 Task: open a new blank ppt, save the file as Animals.pptxAdd the title 'Animals:', Add the following points with circle bullets with the sub title '1.	Lion_x000D_
2.	Dolphin_x000D_
3.	Eagle_x000D_
' Highlight sub title with color  Bright Green ,change the font size of sub title 18. And change the text to underline
Action: Mouse moved to (11, 79)
Screenshot: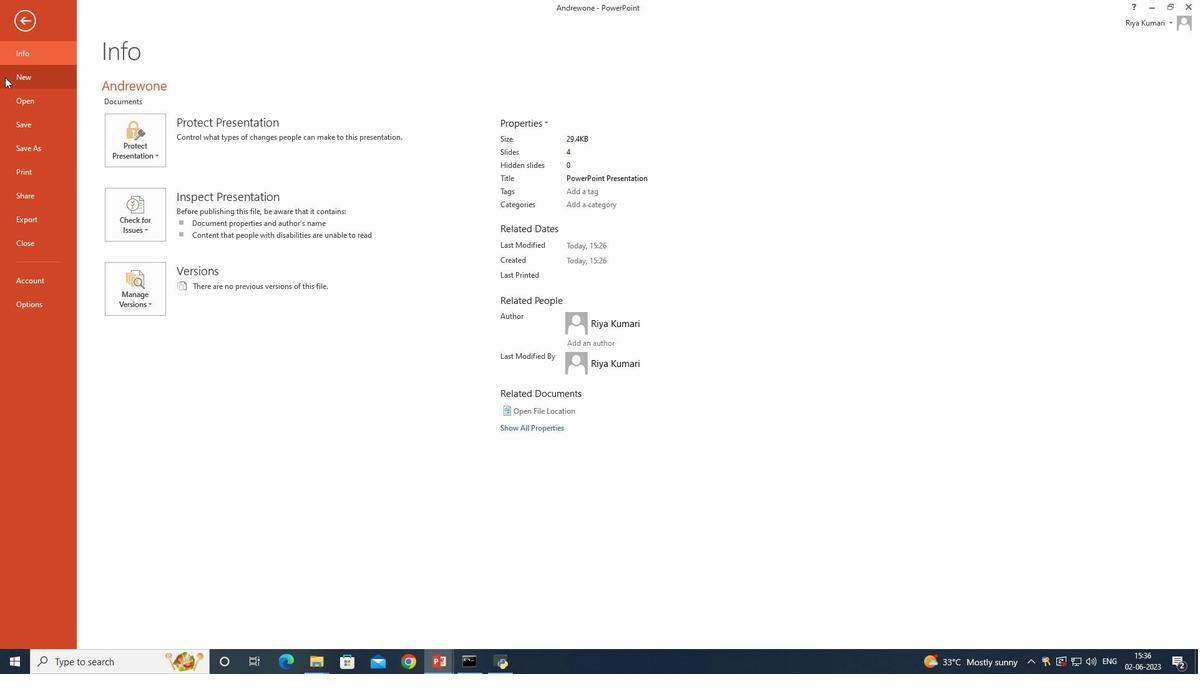 
Action: Mouse pressed left at (11, 79)
Screenshot: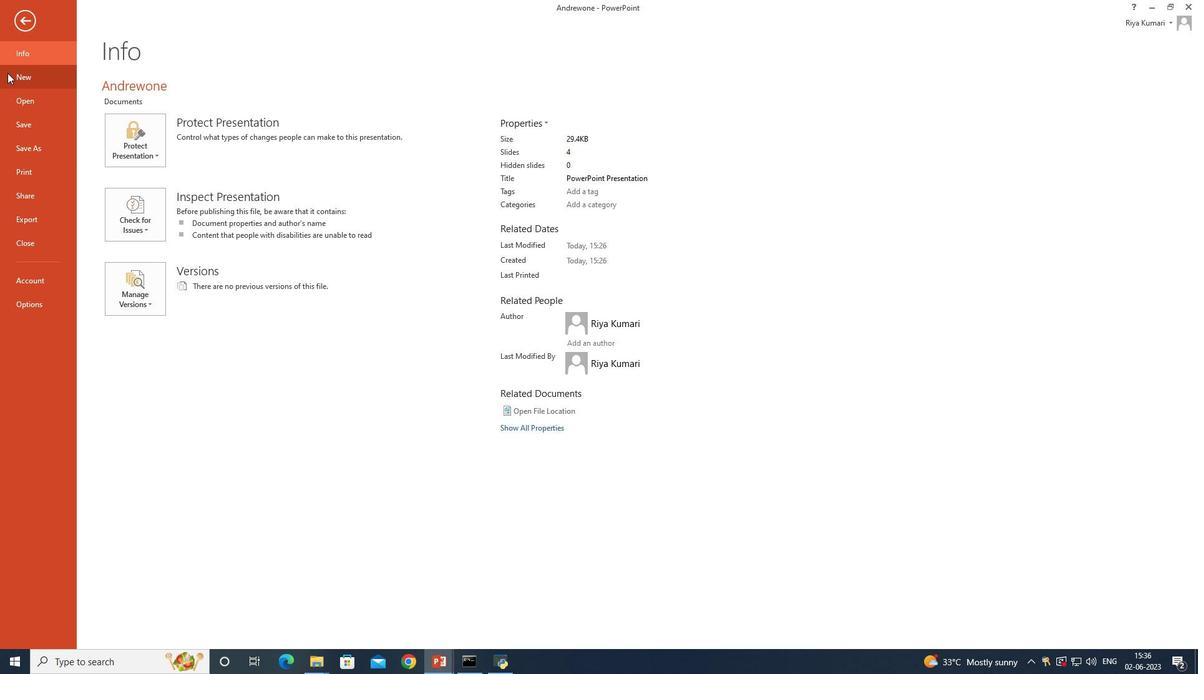 
Action: Mouse moved to (170, 172)
Screenshot: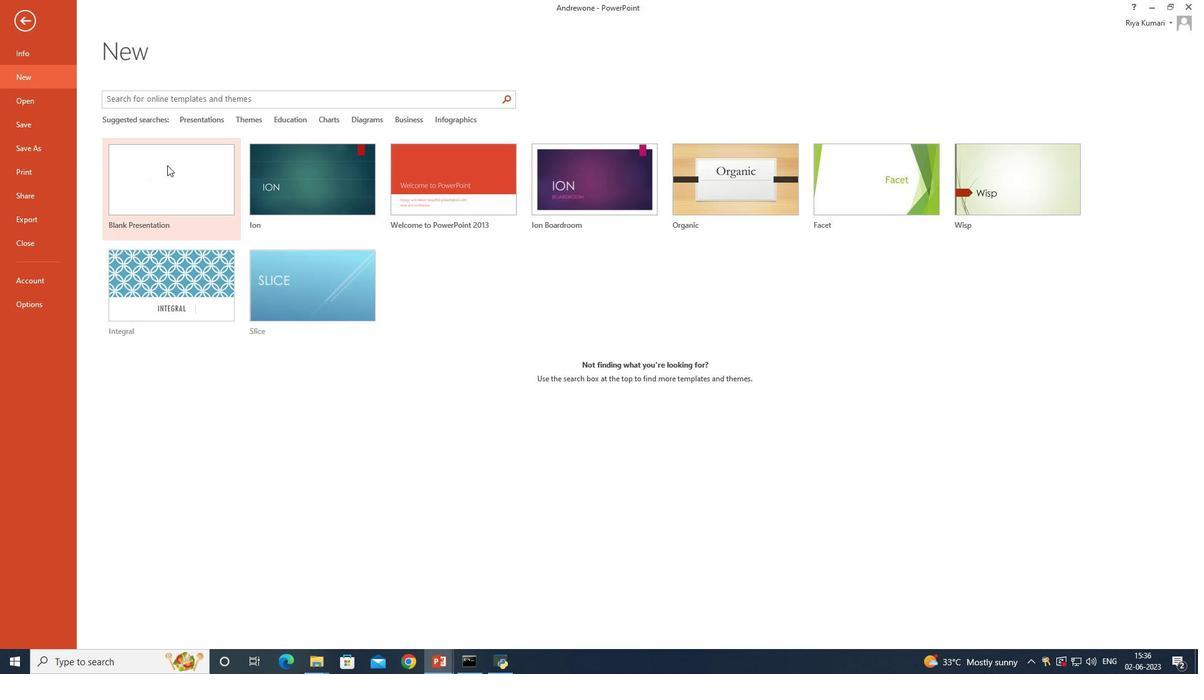 
Action: Mouse pressed left at (170, 172)
Screenshot: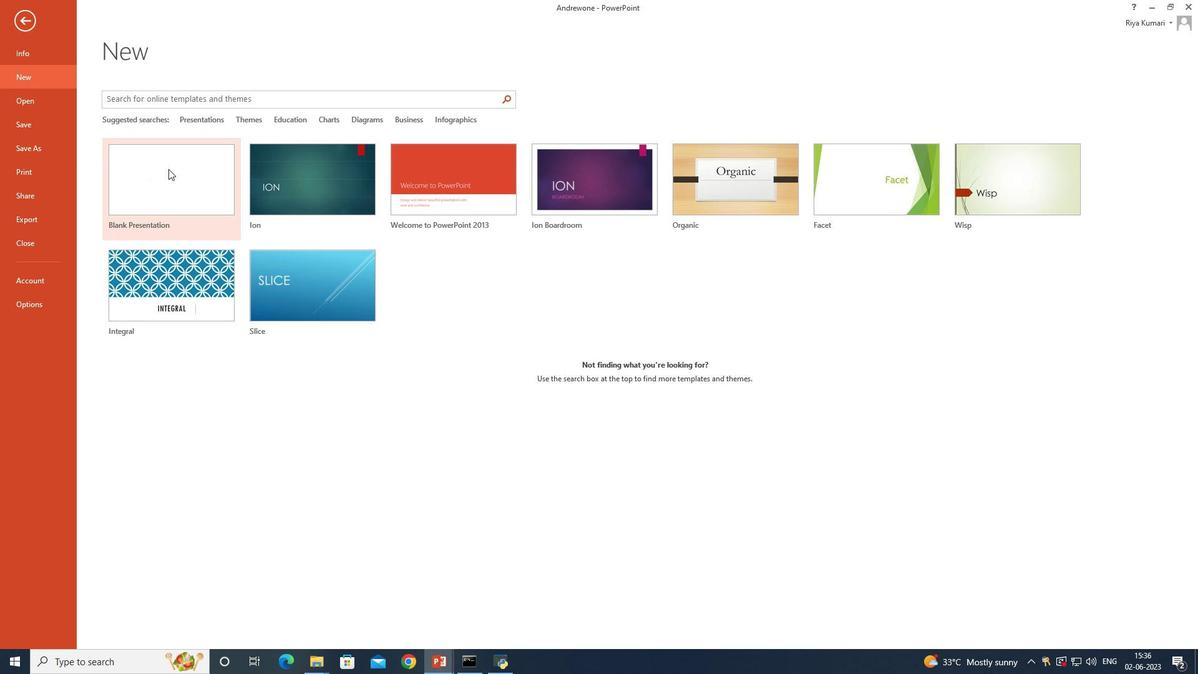 
Action: Mouse moved to (388, 319)
Screenshot: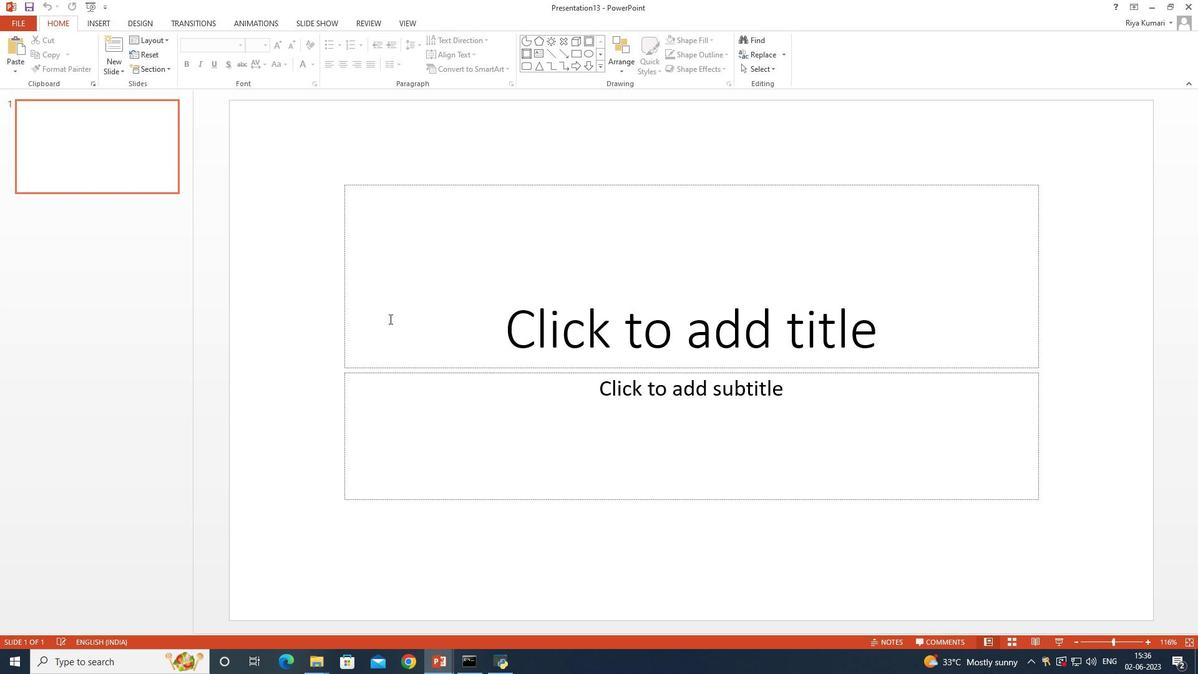 
Action: Key pressed ctrl+S
Screenshot: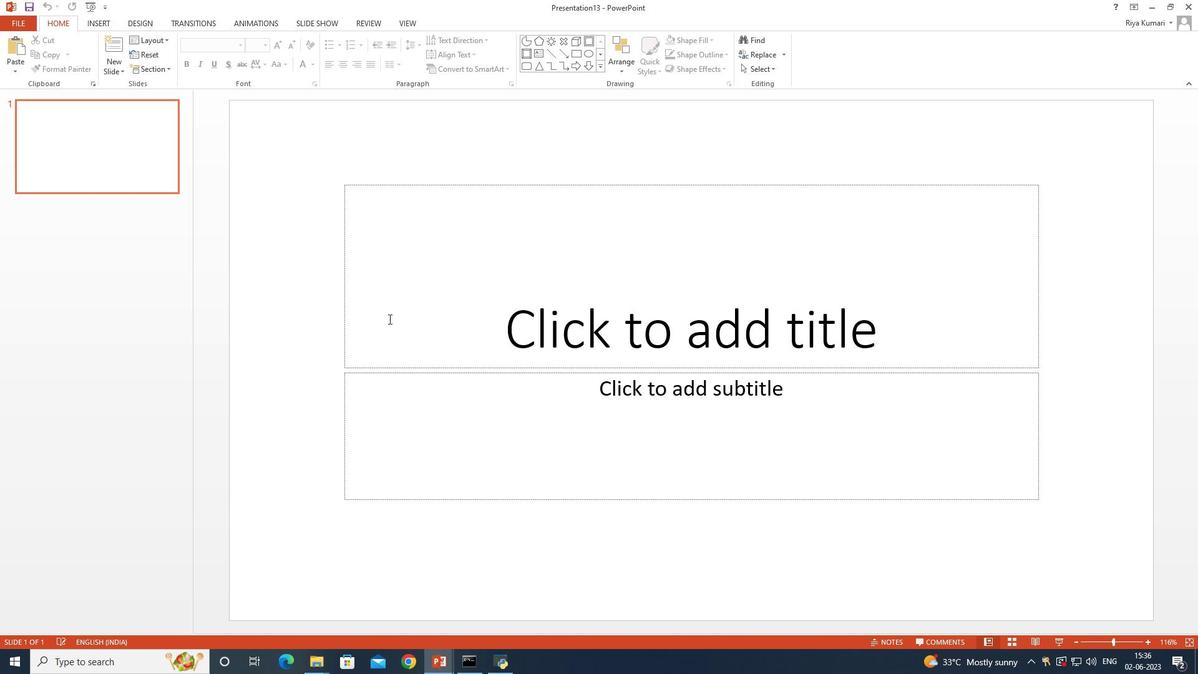
Action: Mouse moved to (320, 136)
Screenshot: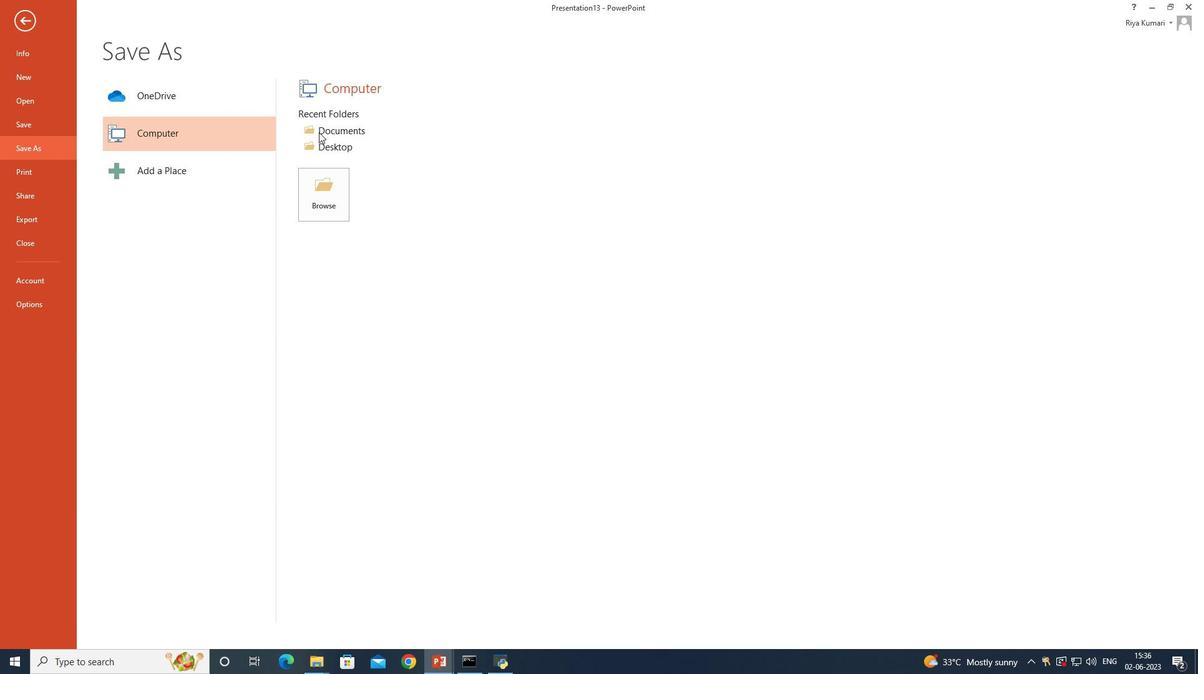 
Action: Mouse pressed left at (320, 136)
Screenshot: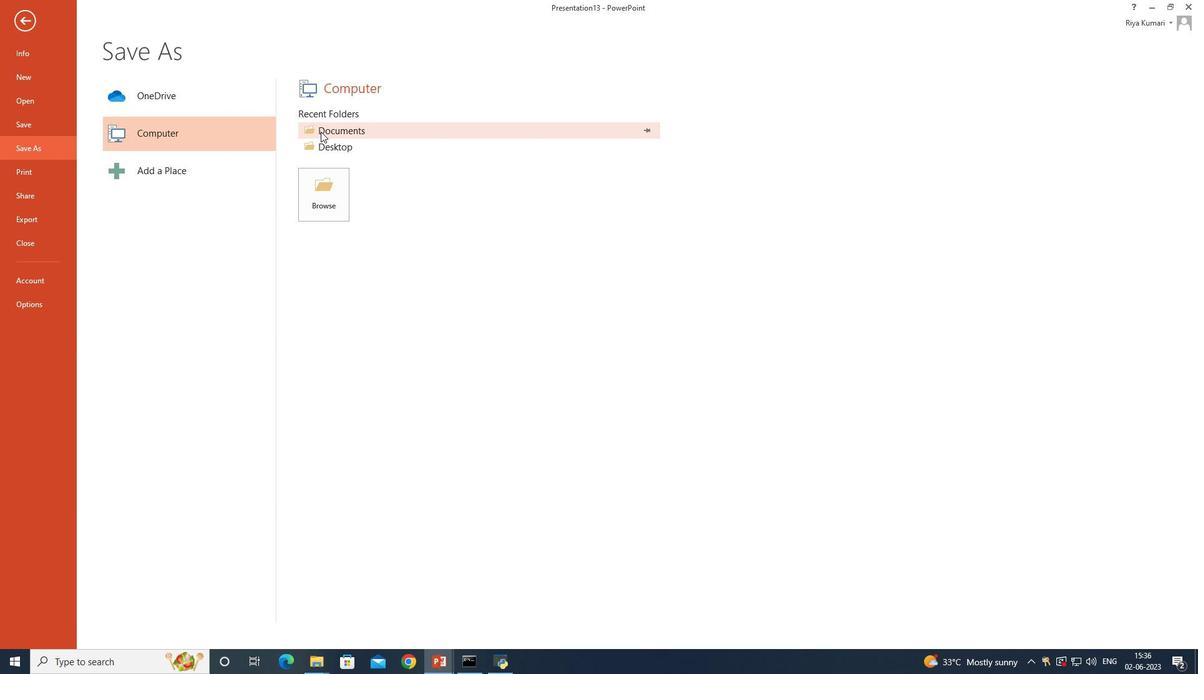 
Action: Mouse moved to (272, 254)
Screenshot: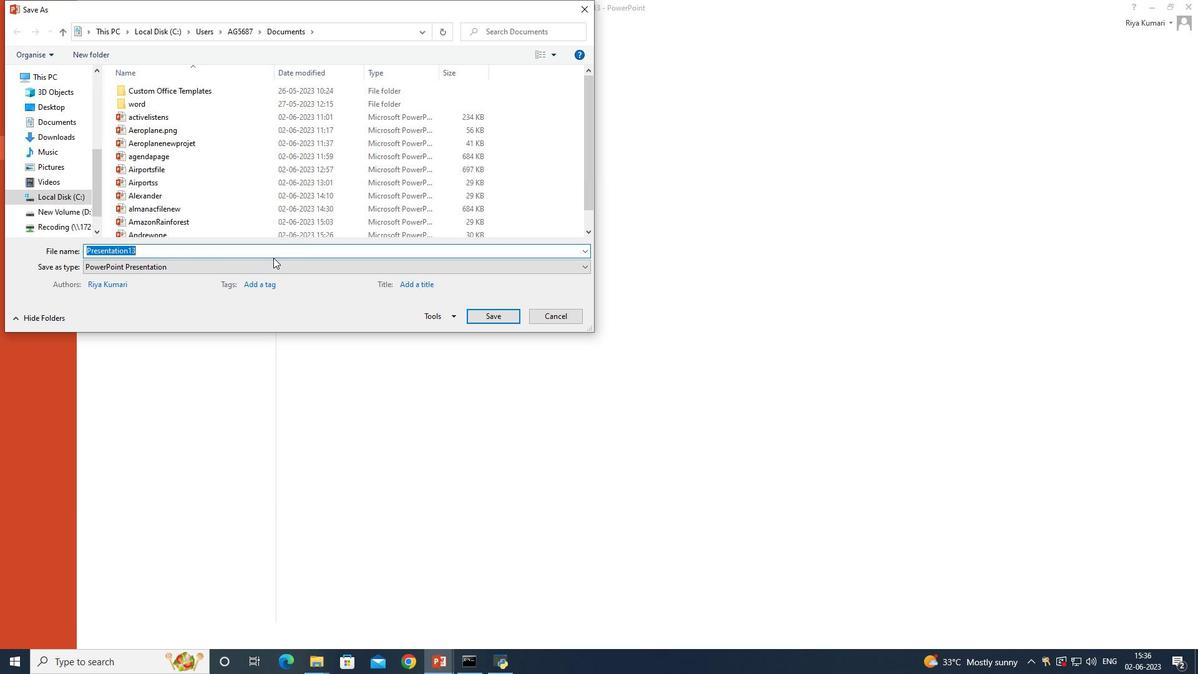
Action: Mouse pressed left at (272, 254)
Screenshot: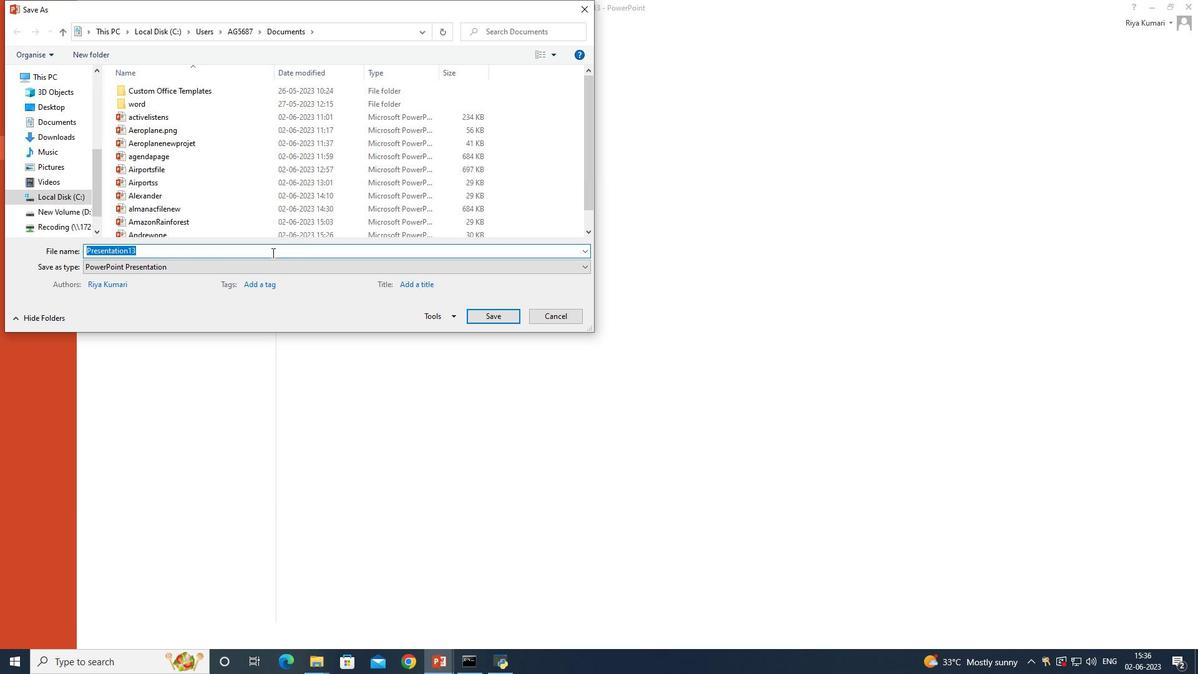 
Action: Mouse moved to (280, 244)
Screenshot: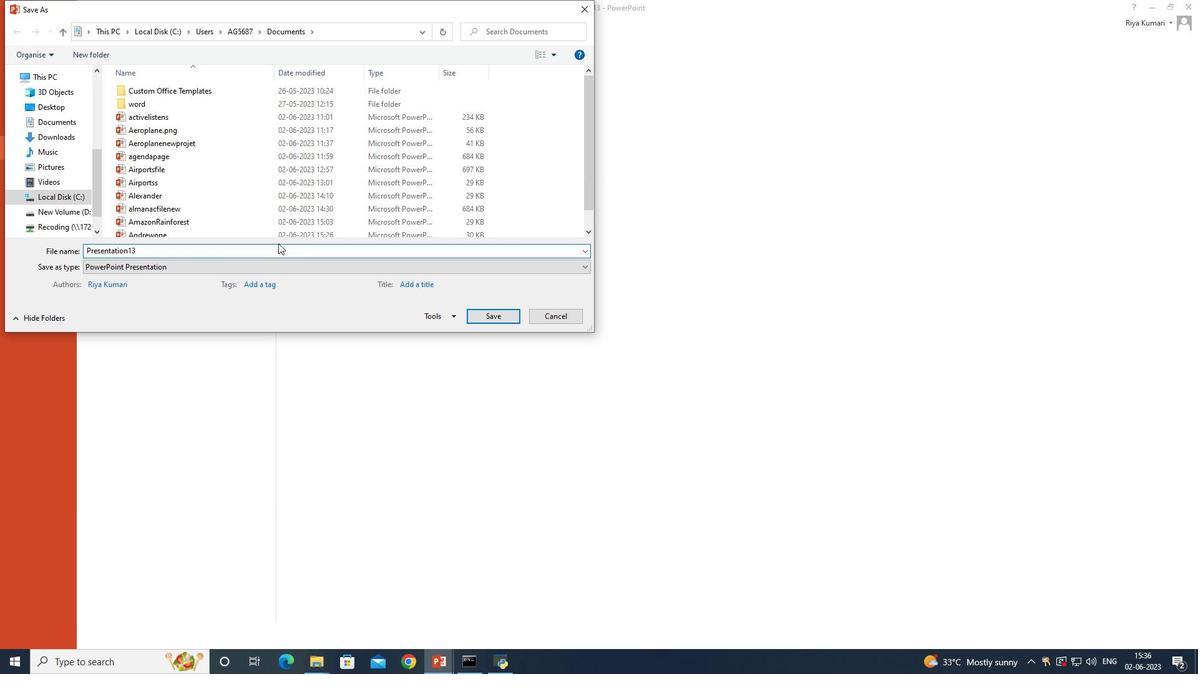 
Action: Mouse pressed left at (280, 244)
Screenshot: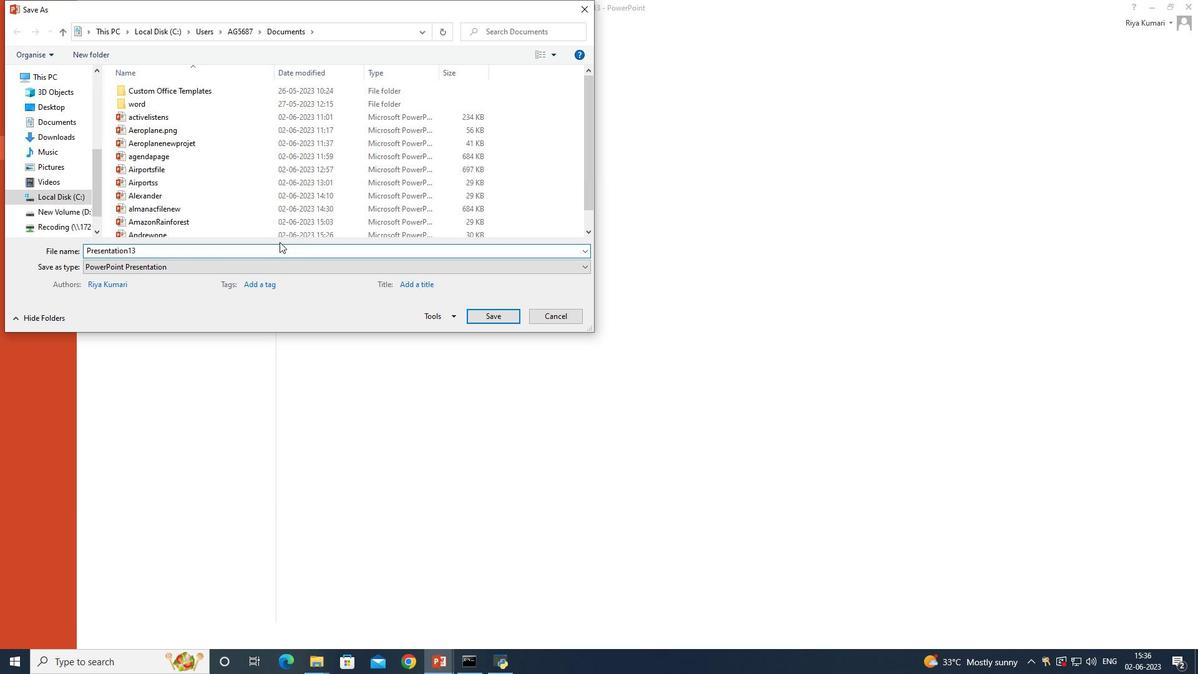 
Action: Mouse moved to (261, 256)
Screenshot: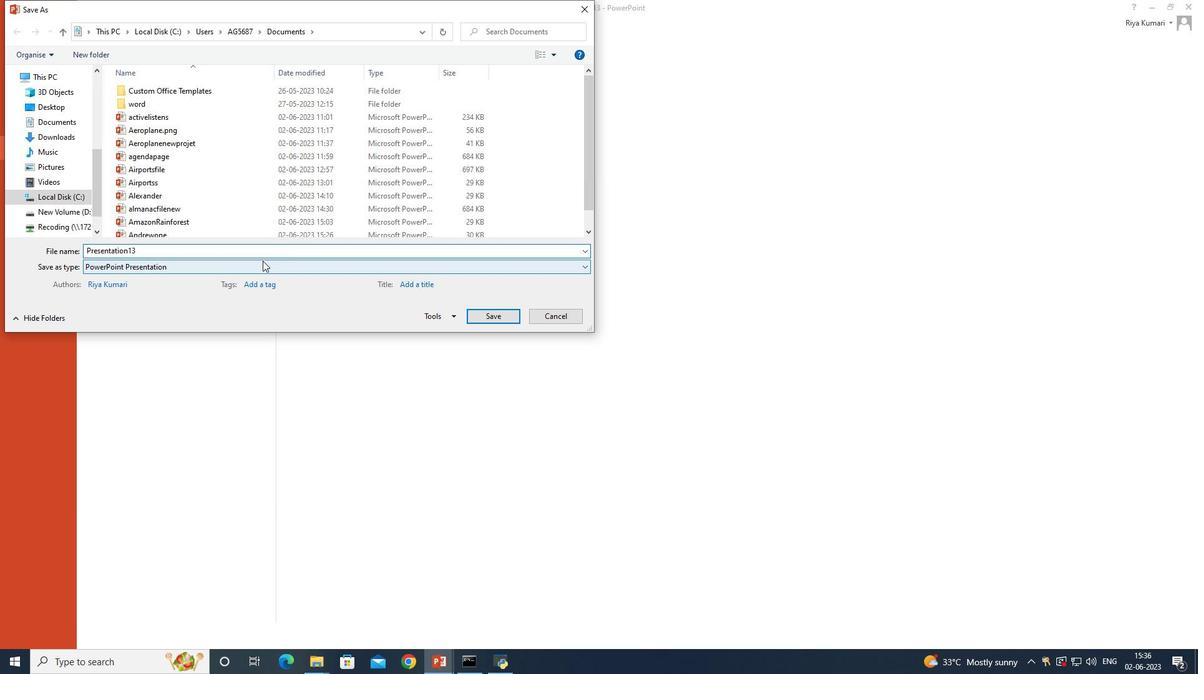 
Action: Mouse pressed left at (261, 256)
Screenshot: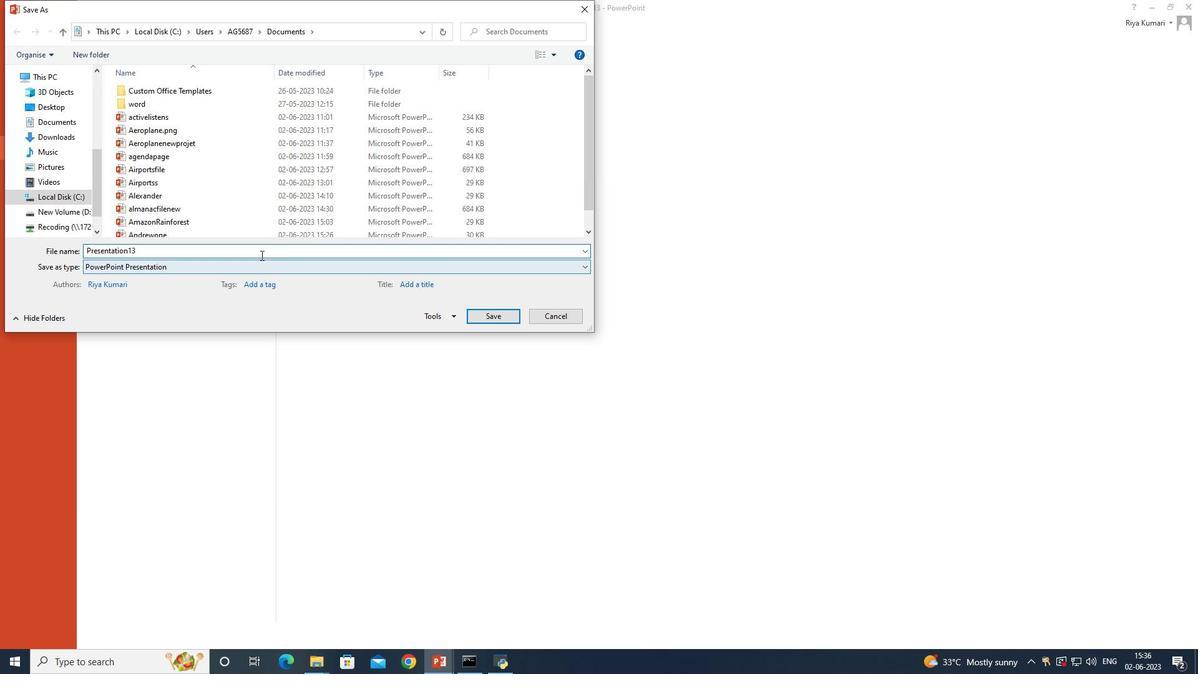 
Action: Mouse pressed left at (261, 256)
Screenshot: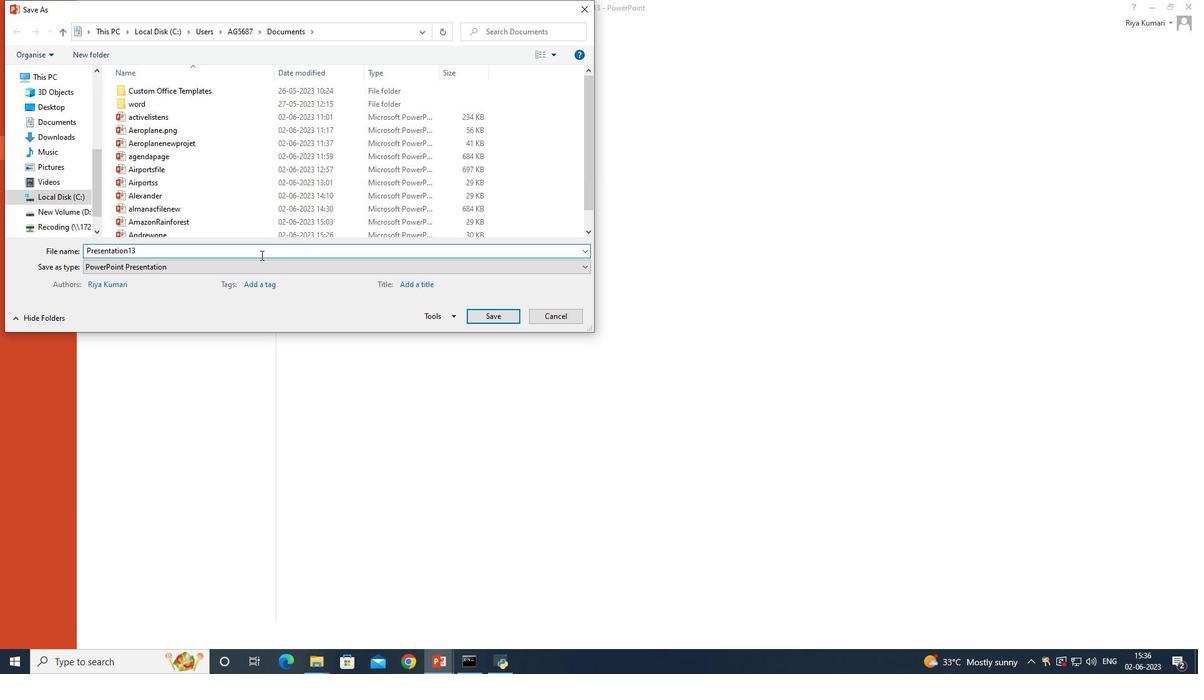 
Action: Mouse moved to (278, 252)
Screenshot: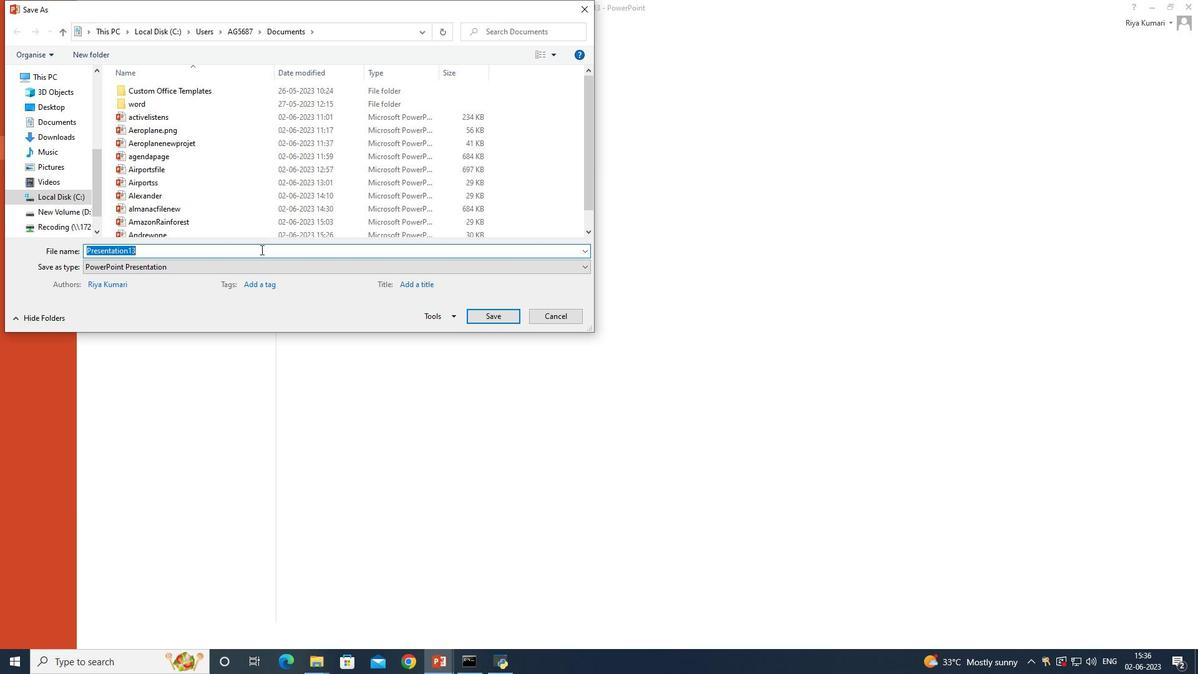 
Action: Key pressed <Key.shift>A
Screenshot: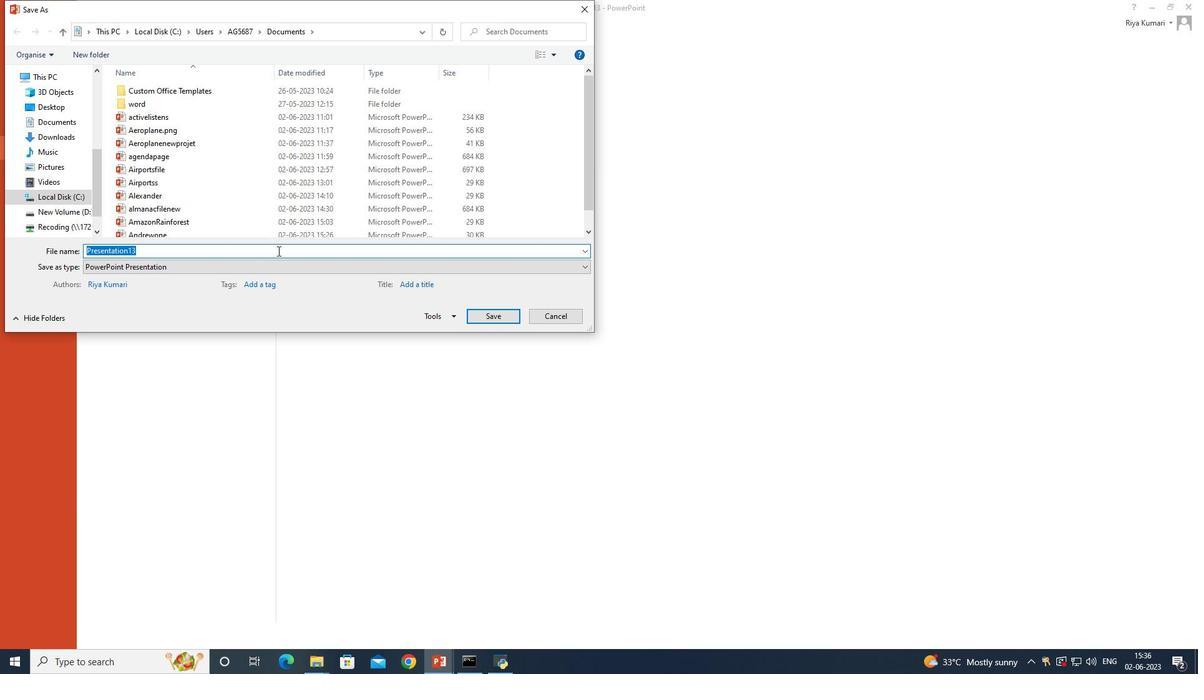 
Action: Mouse moved to (279, 252)
Screenshot: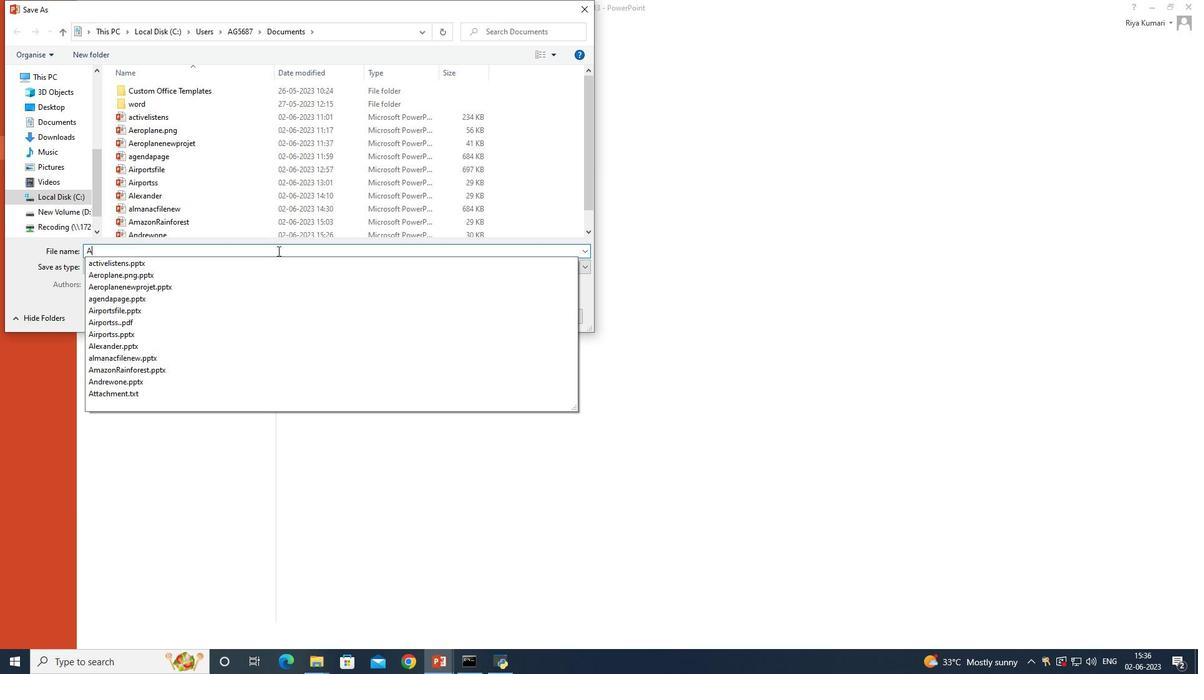 
Action: Key pressed nimal
Screenshot: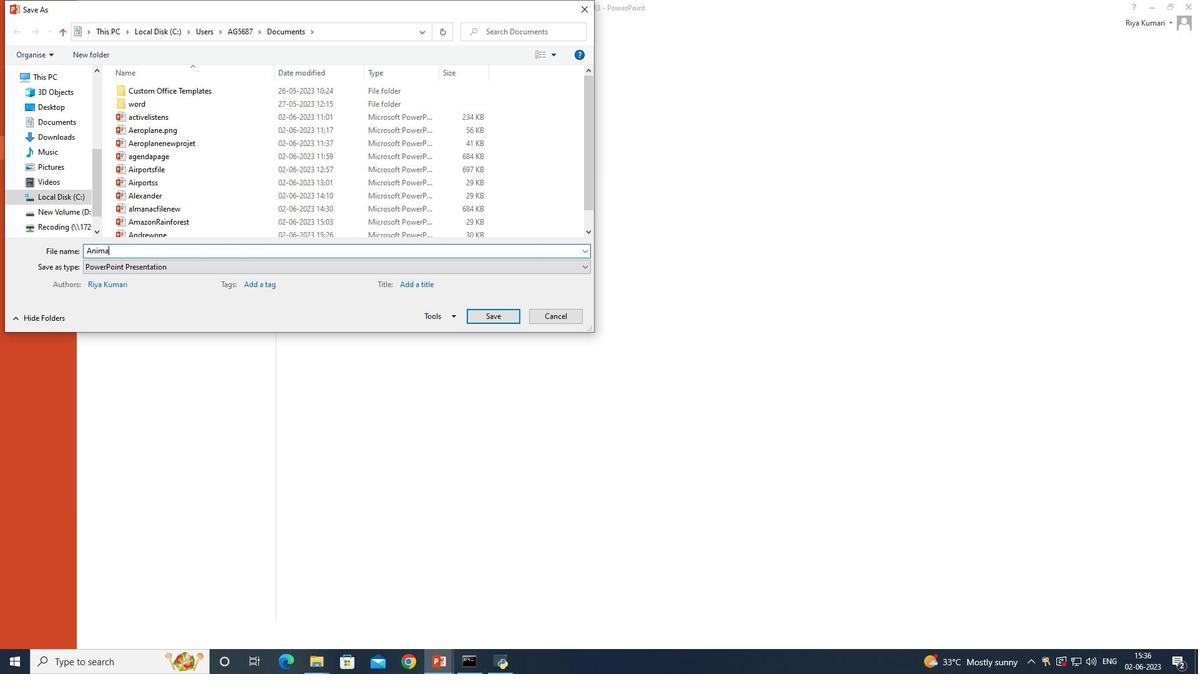 
Action: Mouse moved to (284, 252)
Screenshot: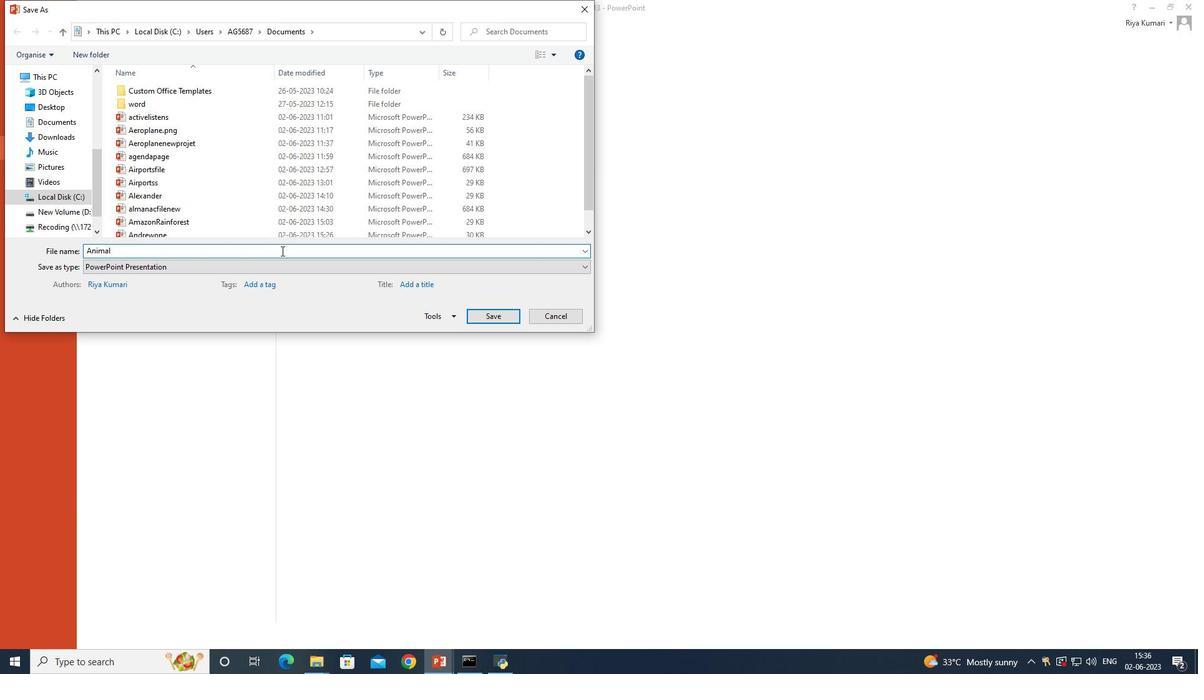 
Action: Key pressed s.pptx<Key.enter>
Screenshot: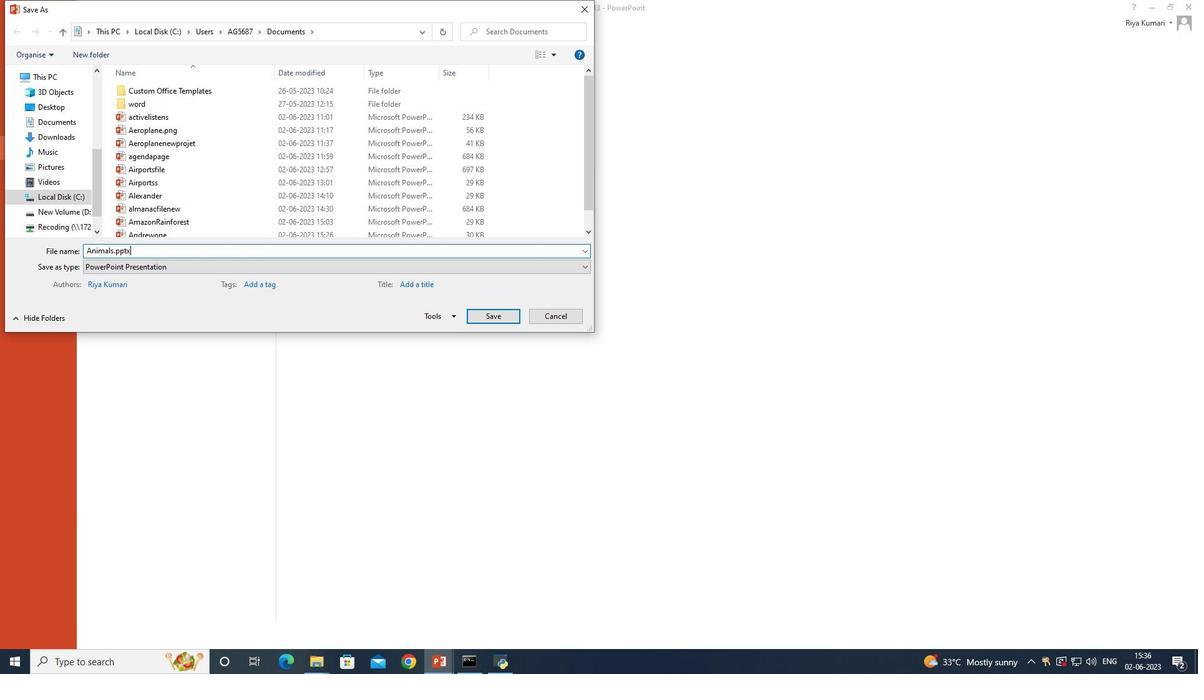 
Action: Mouse moved to (883, 322)
Screenshot: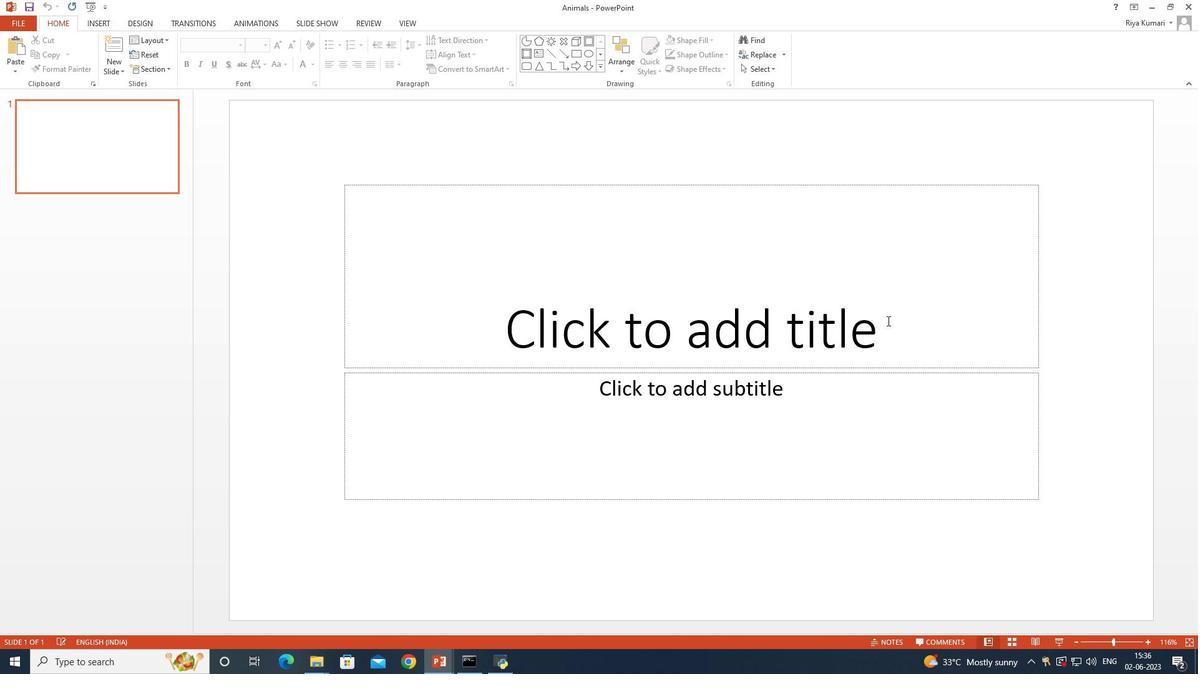 
Action: Mouse pressed left at (883, 322)
Screenshot: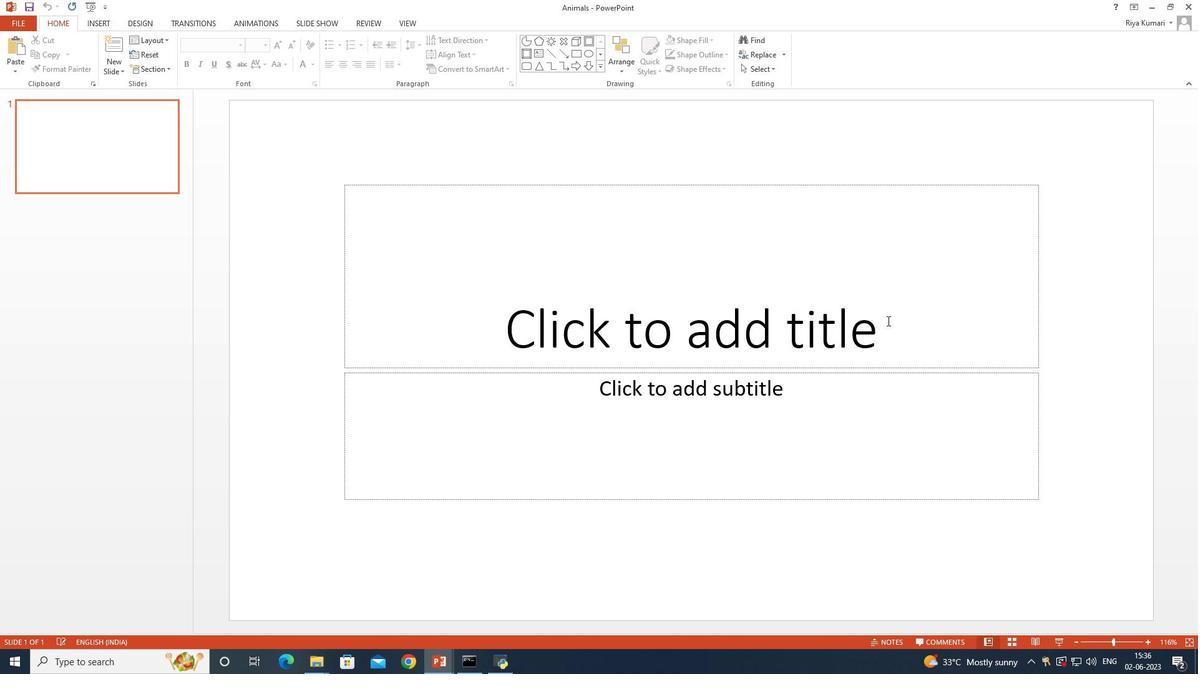 
Action: Mouse moved to (866, 323)
Screenshot: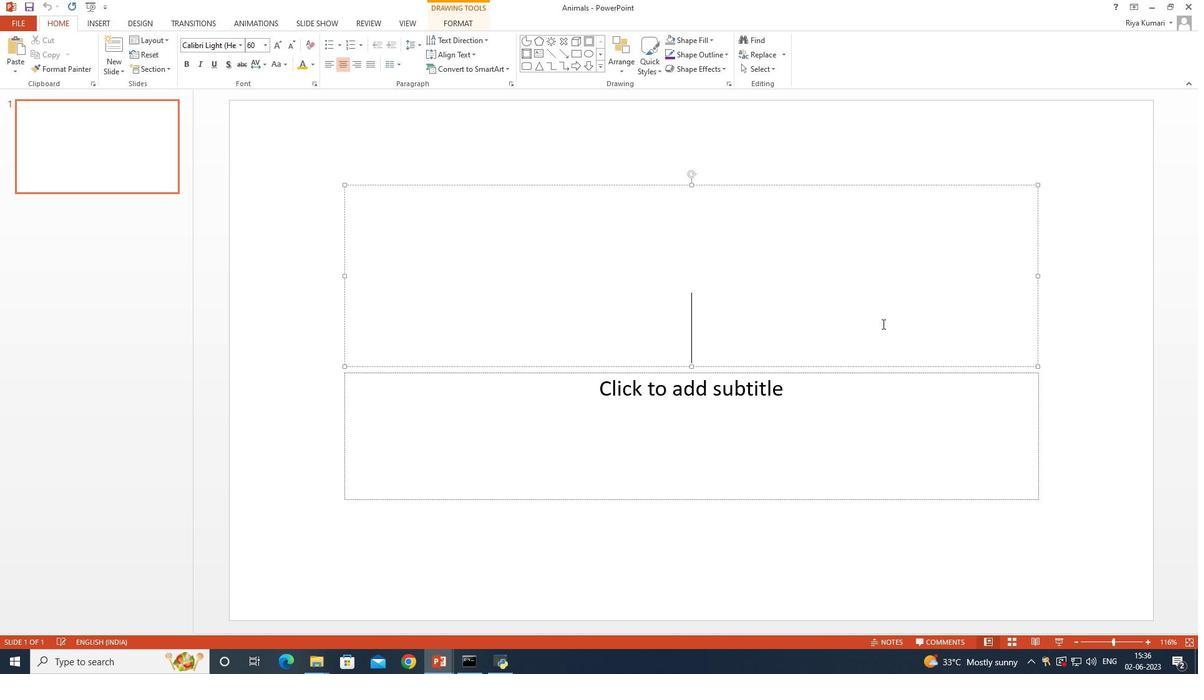 
Action: Key pressed <Key.shift>Anim
Screenshot: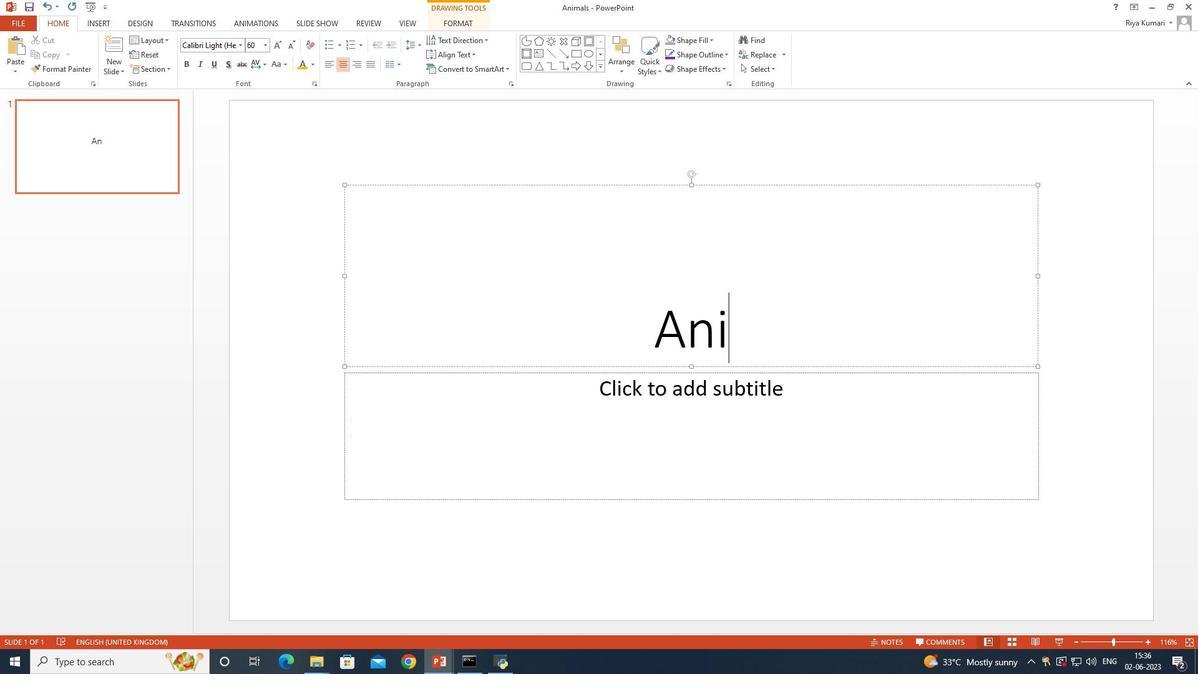 
Action: Mouse moved to (866, 323)
Screenshot: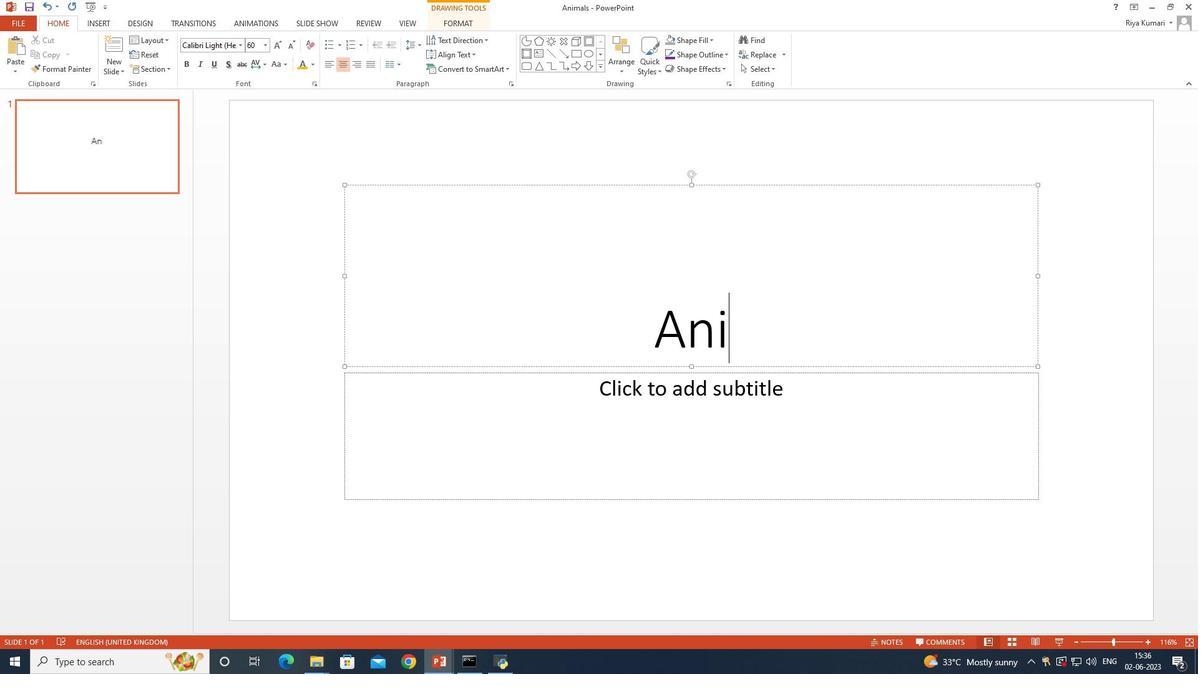 
Action: Key pressed al
Screenshot: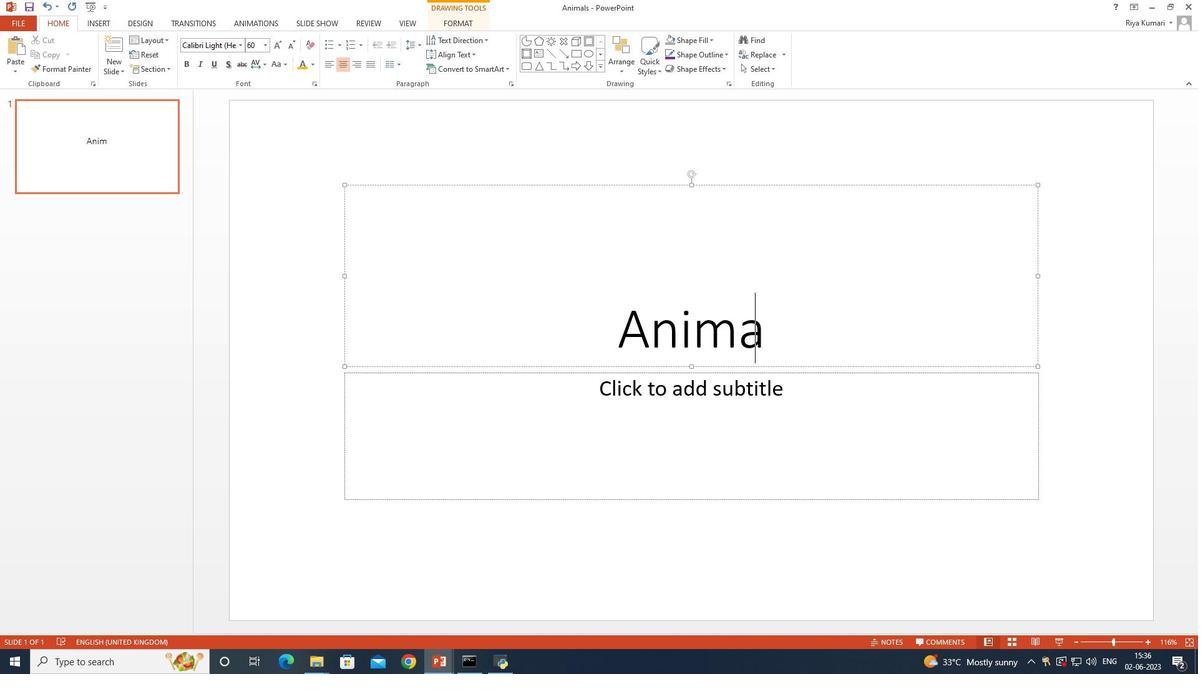 
Action: Mouse moved to (865, 324)
Screenshot: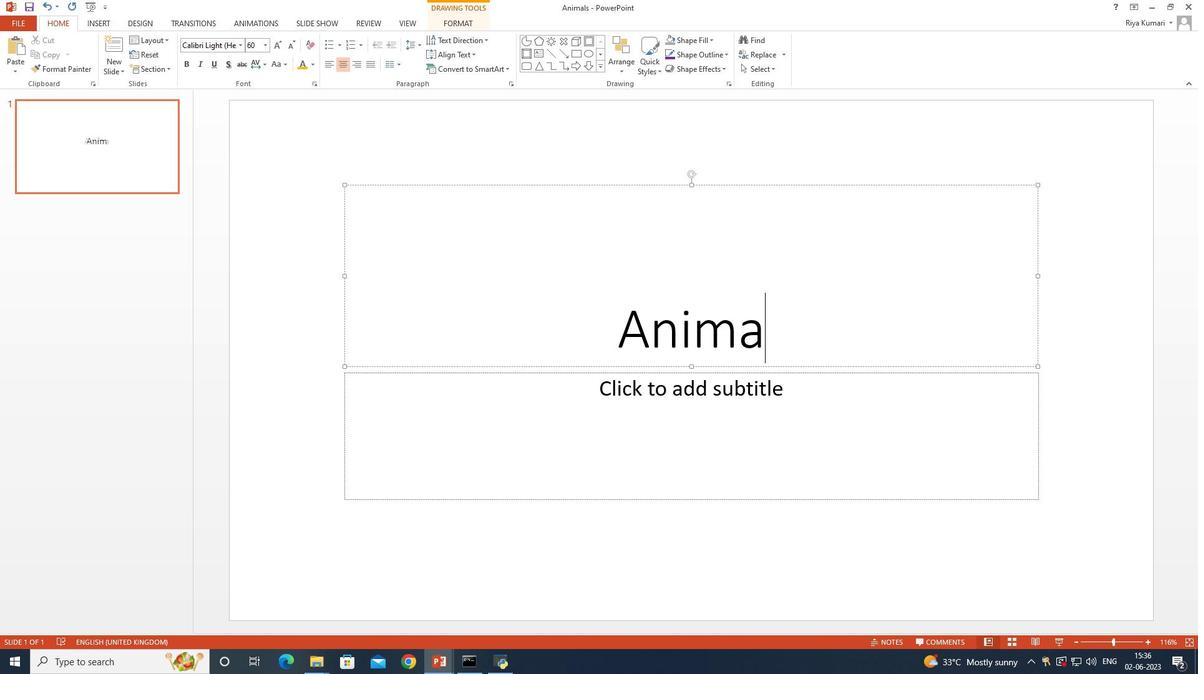 
Action: Key pressed s
Screenshot: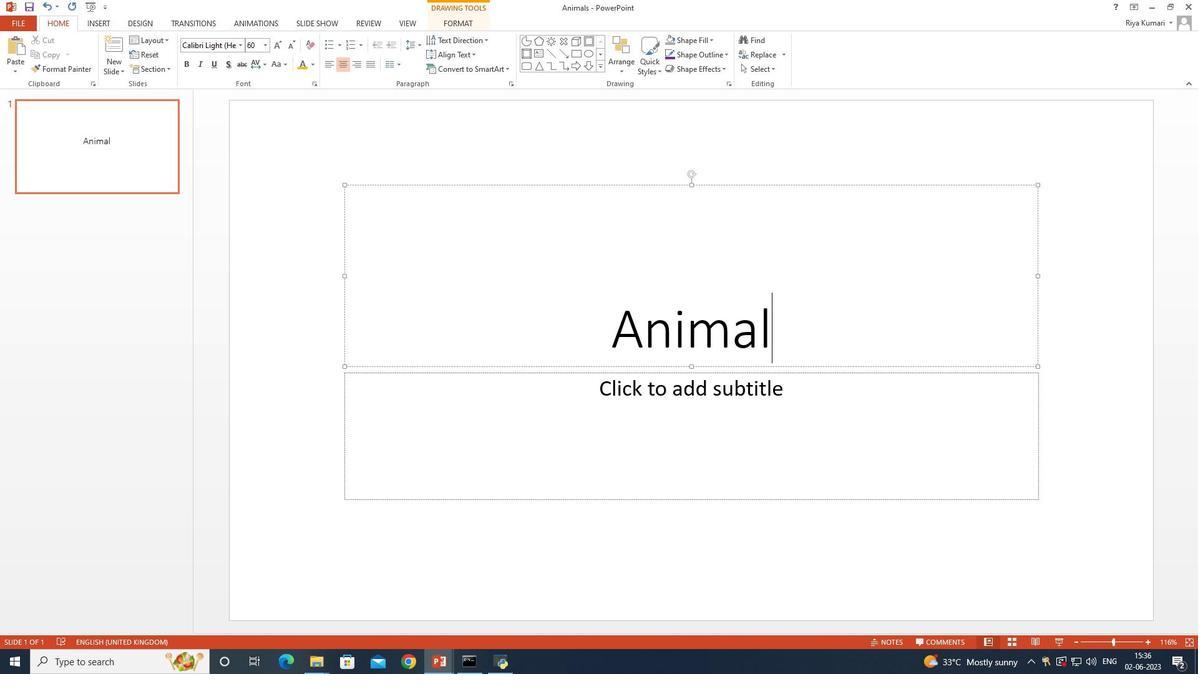 
Action: Mouse moved to (810, 397)
Screenshot: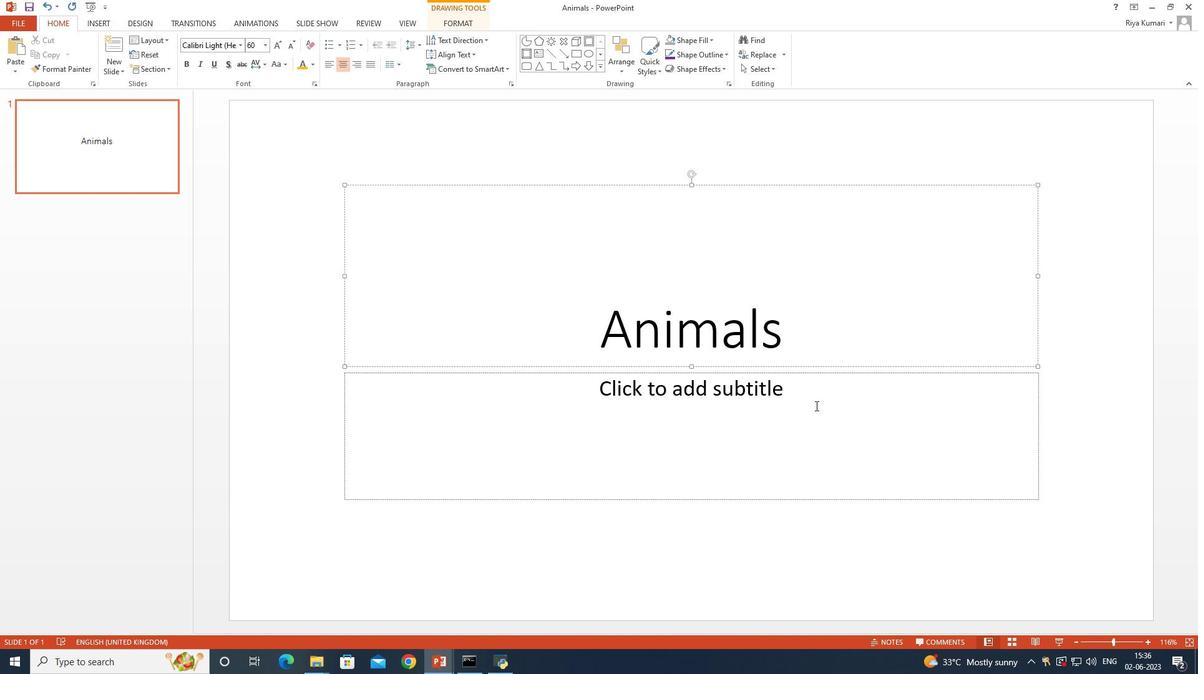 
Action: Mouse pressed left at (810, 397)
Screenshot: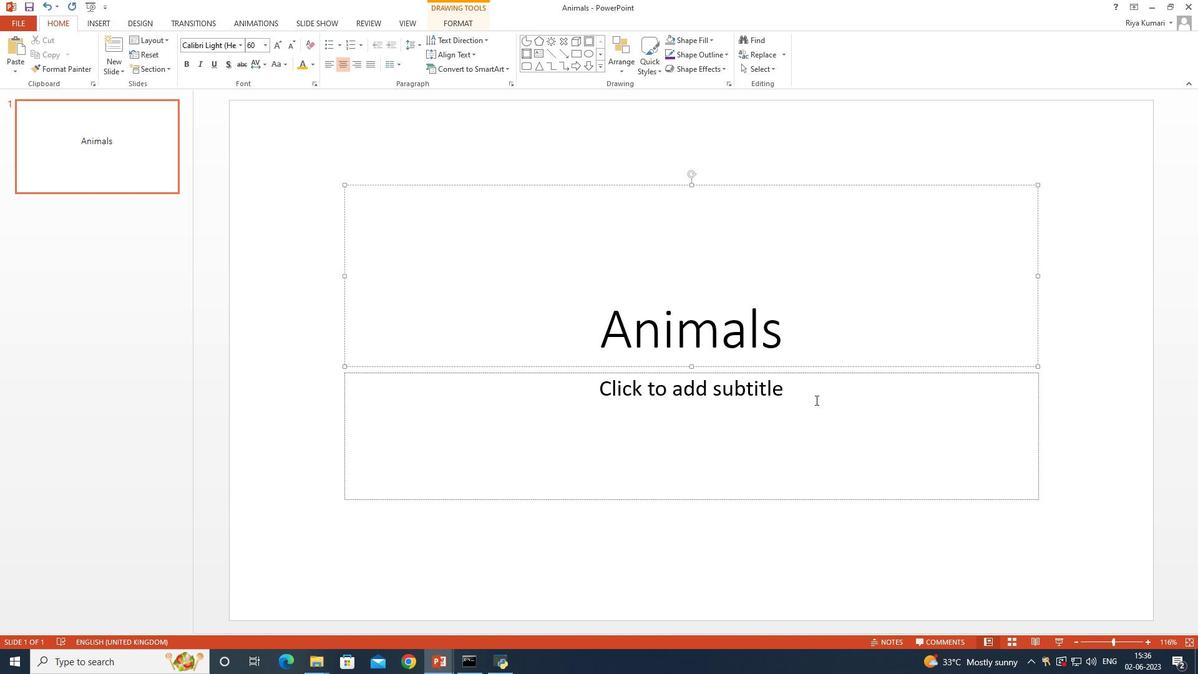
Action: Mouse moved to (328, 53)
Screenshot: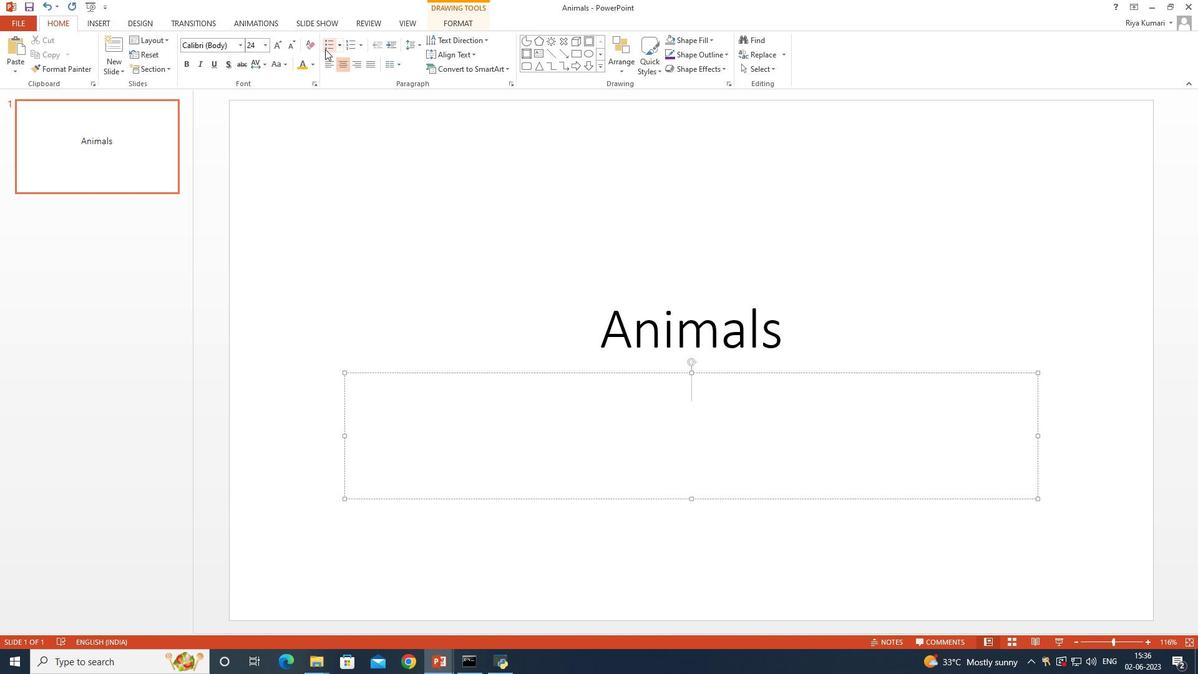 
Action: Mouse pressed left at (328, 53)
Screenshot: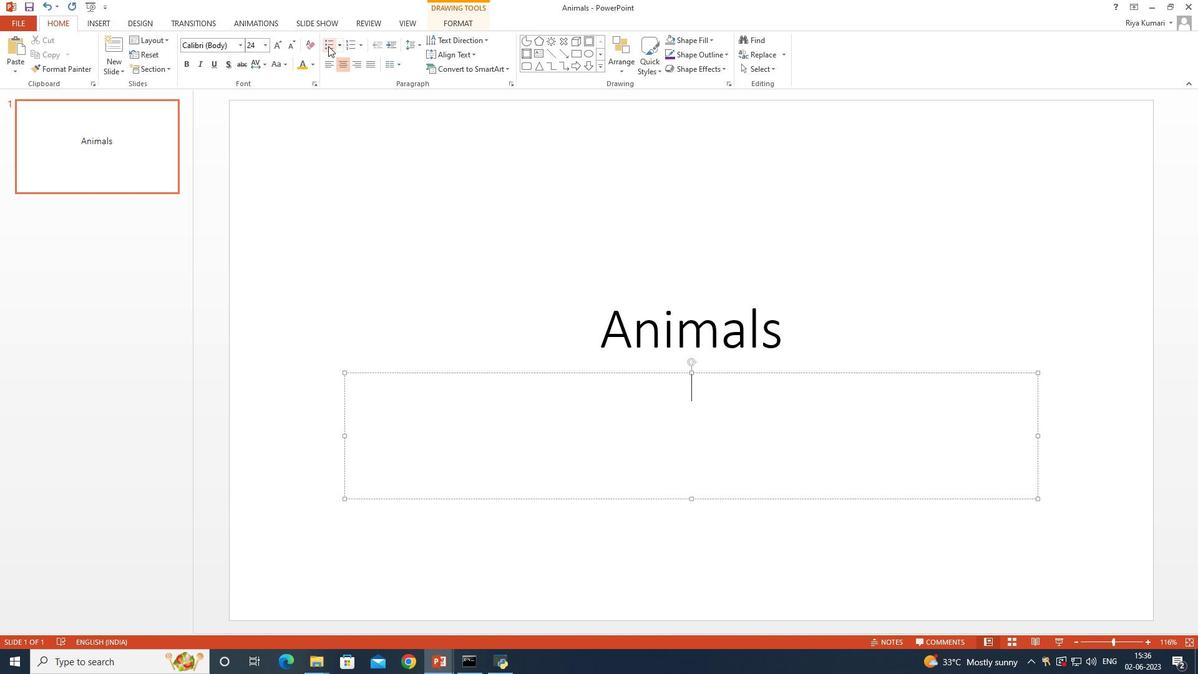 
Action: Mouse moved to (339, 48)
Screenshot: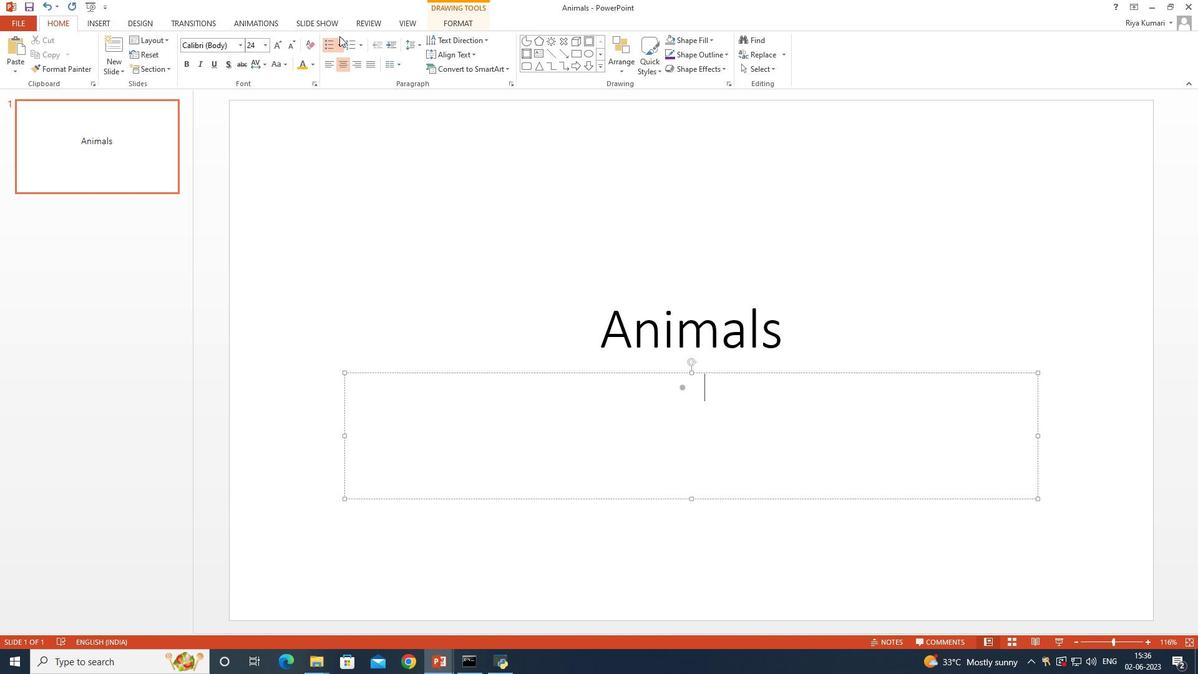 
Action: Mouse pressed left at (339, 48)
Screenshot: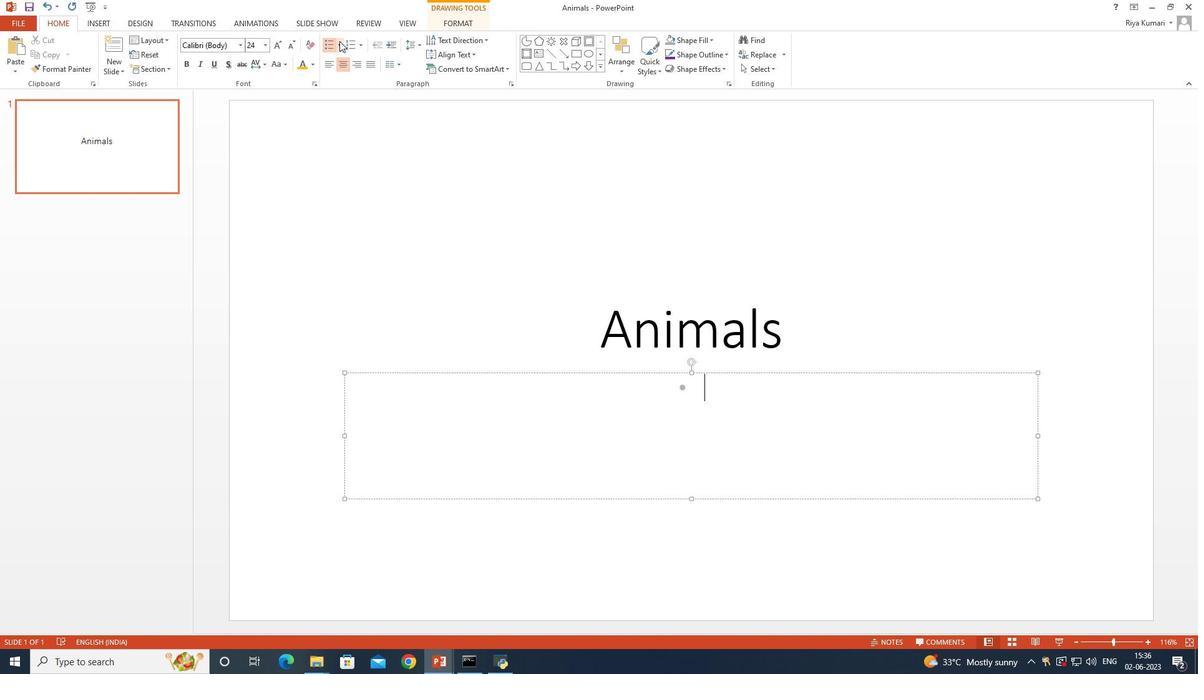 
Action: Mouse moved to (394, 98)
Screenshot: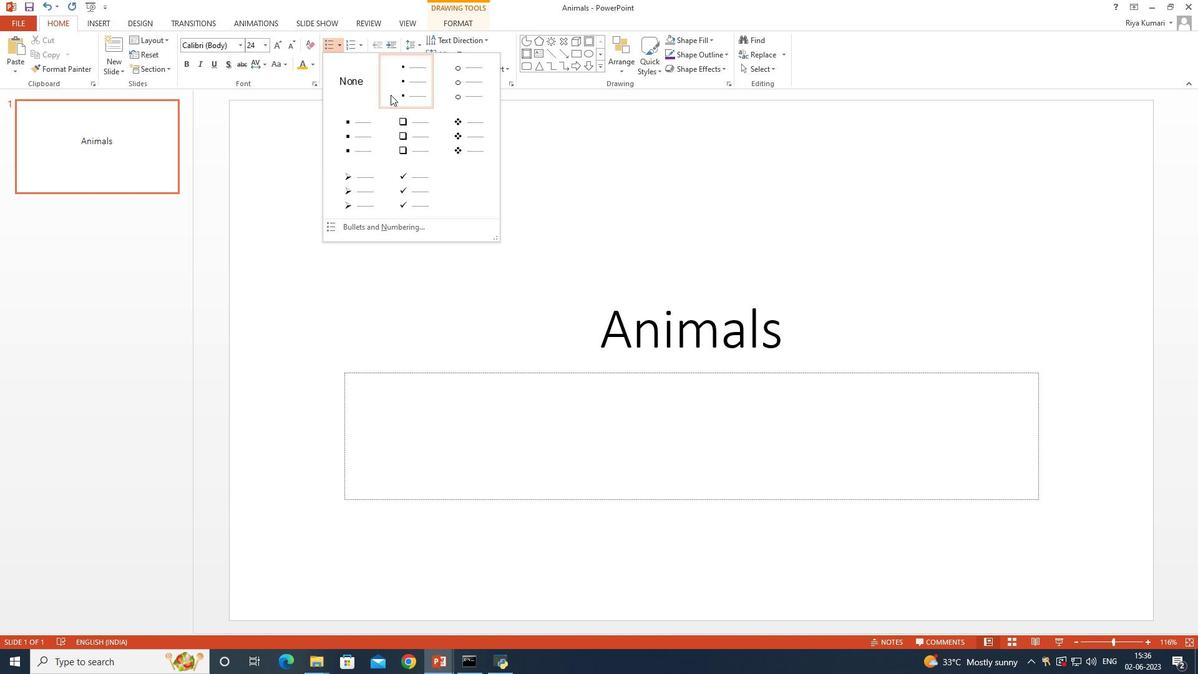 
Action: Mouse pressed left at (394, 98)
Screenshot: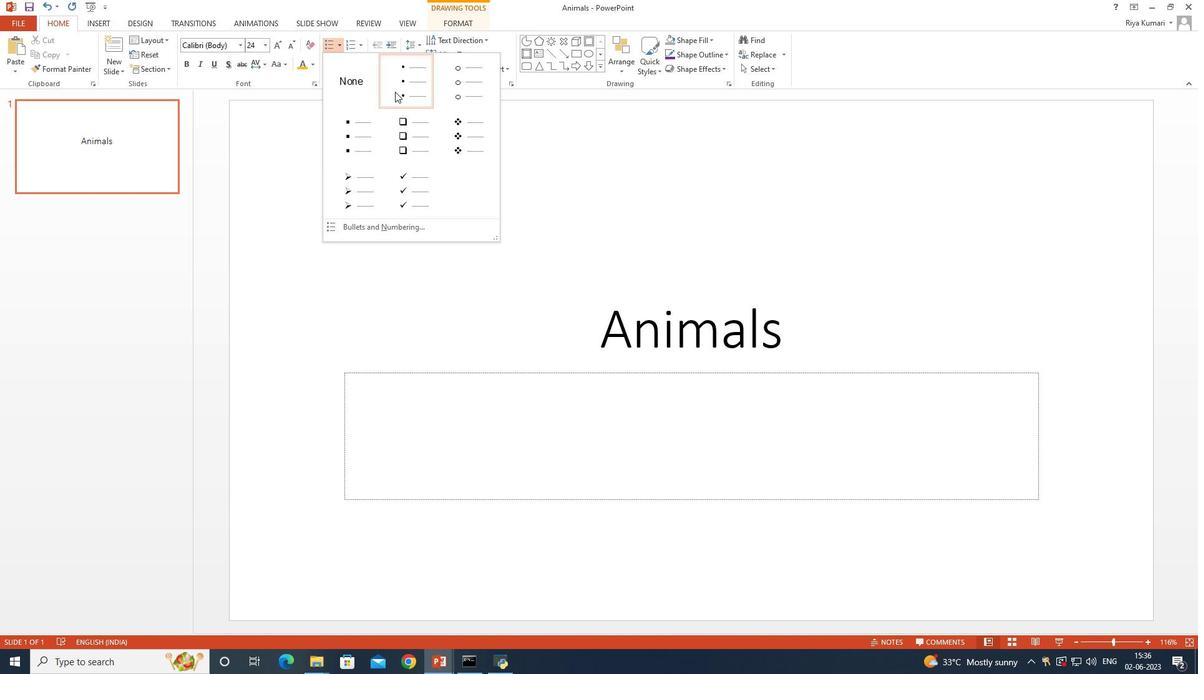 
Action: Mouse moved to (337, 53)
Screenshot: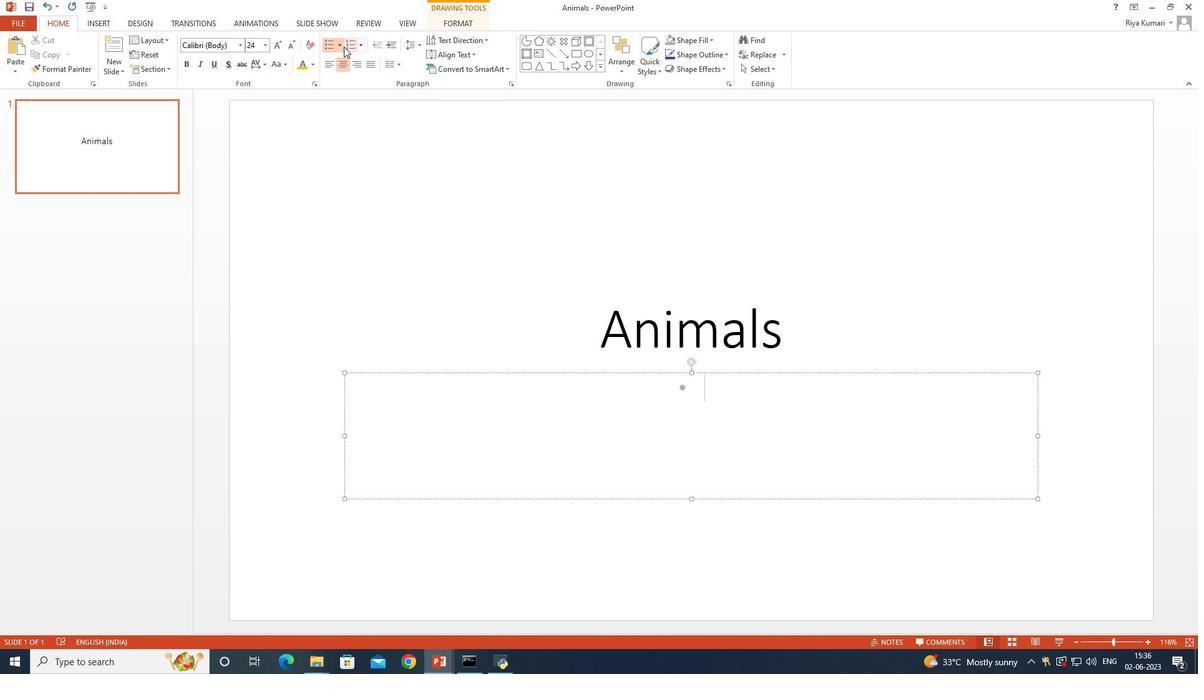 
Action: Mouse pressed left at (337, 53)
Screenshot: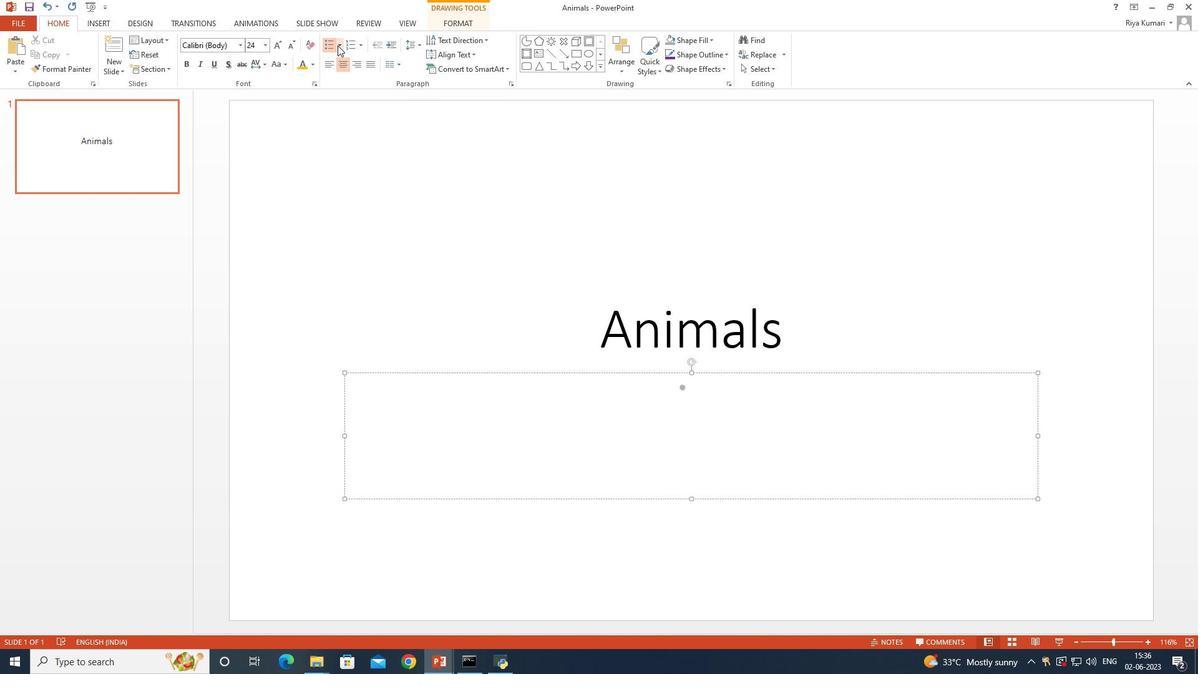 
Action: Mouse moved to (467, 99)
Screenshot: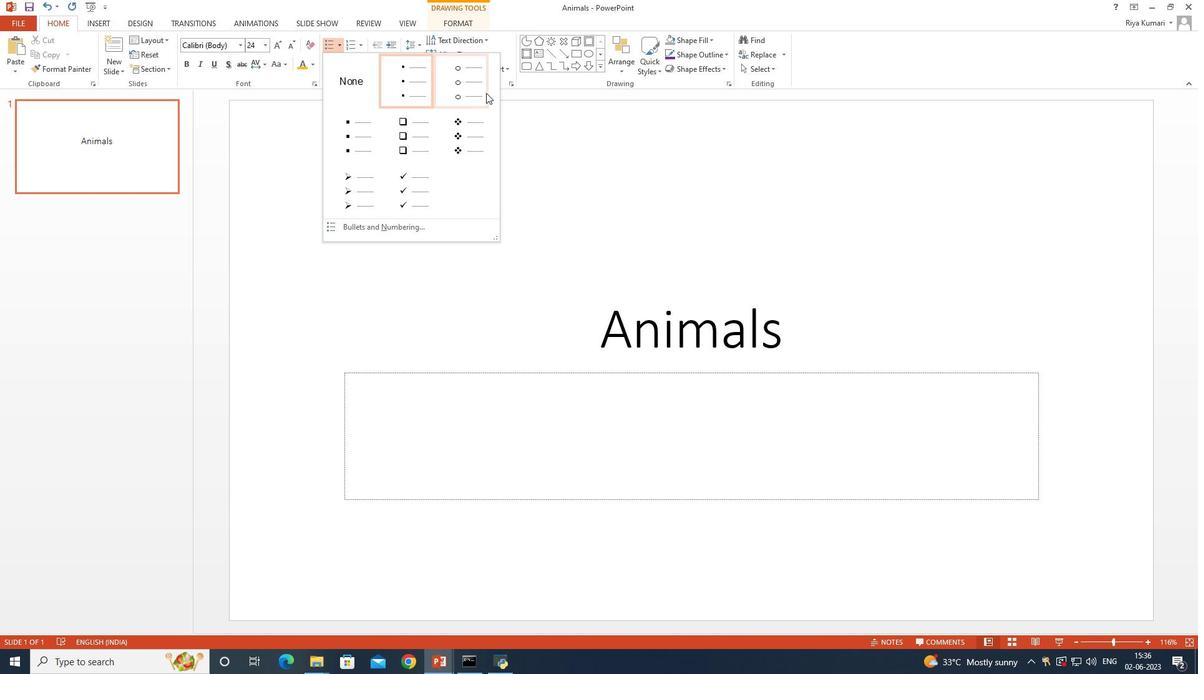 
Action: Mouse pressed left at (467, 99)
Screenshot: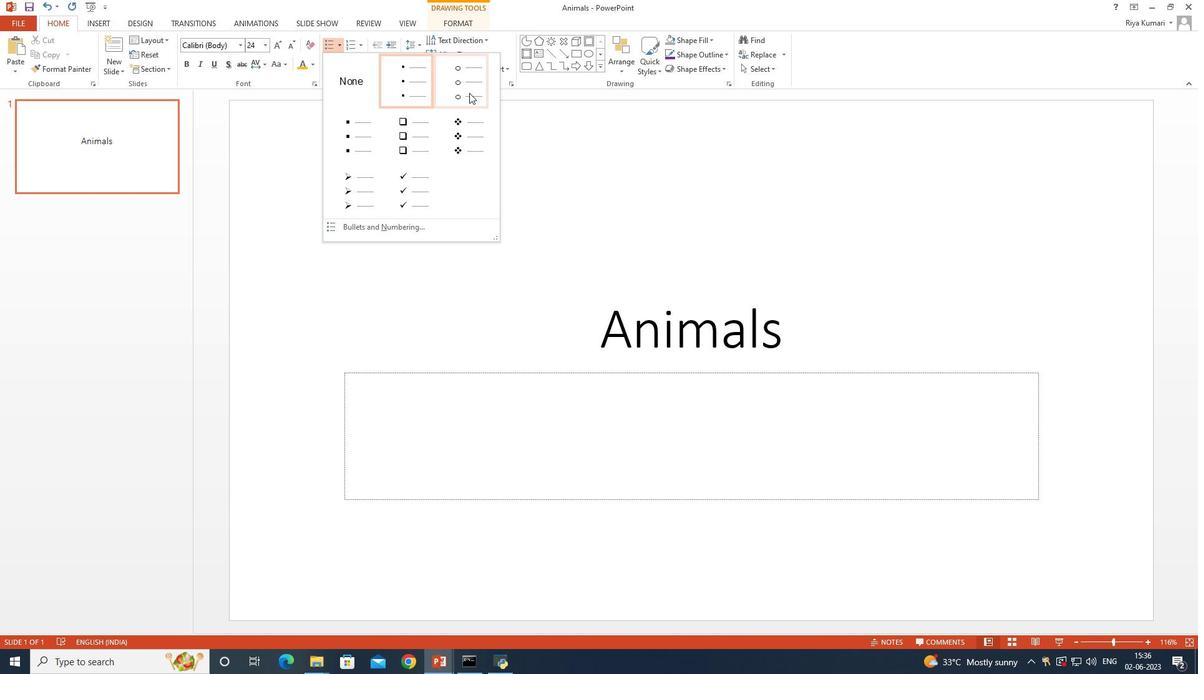 
Action: Mouse moved to (337, 50)
Screenshot: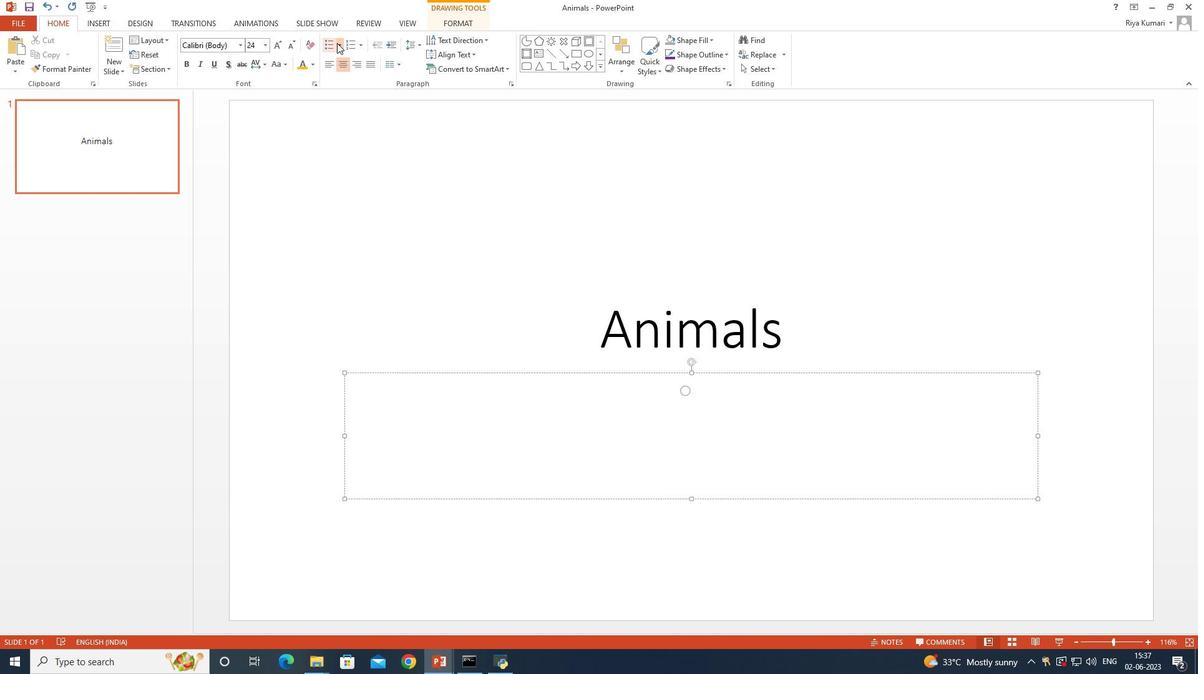 
Action: Mouse pressed left at (337, 50)
Screenshot: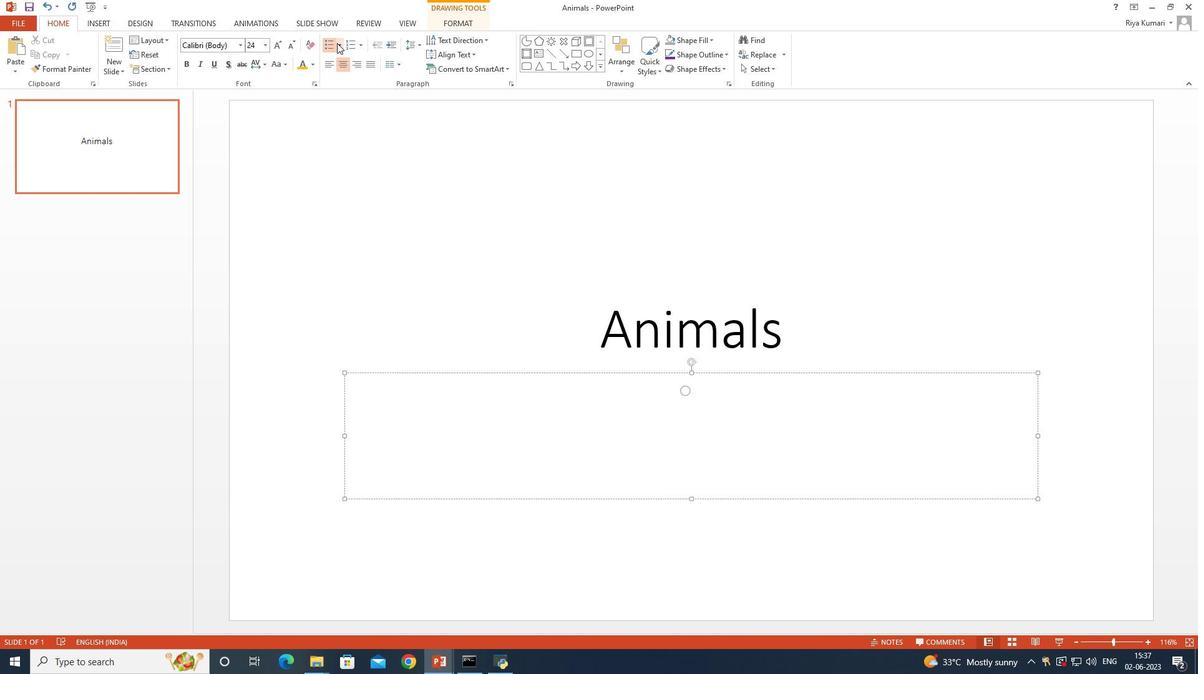 
Action: Mouse moved to (362, 51)
Screenshot: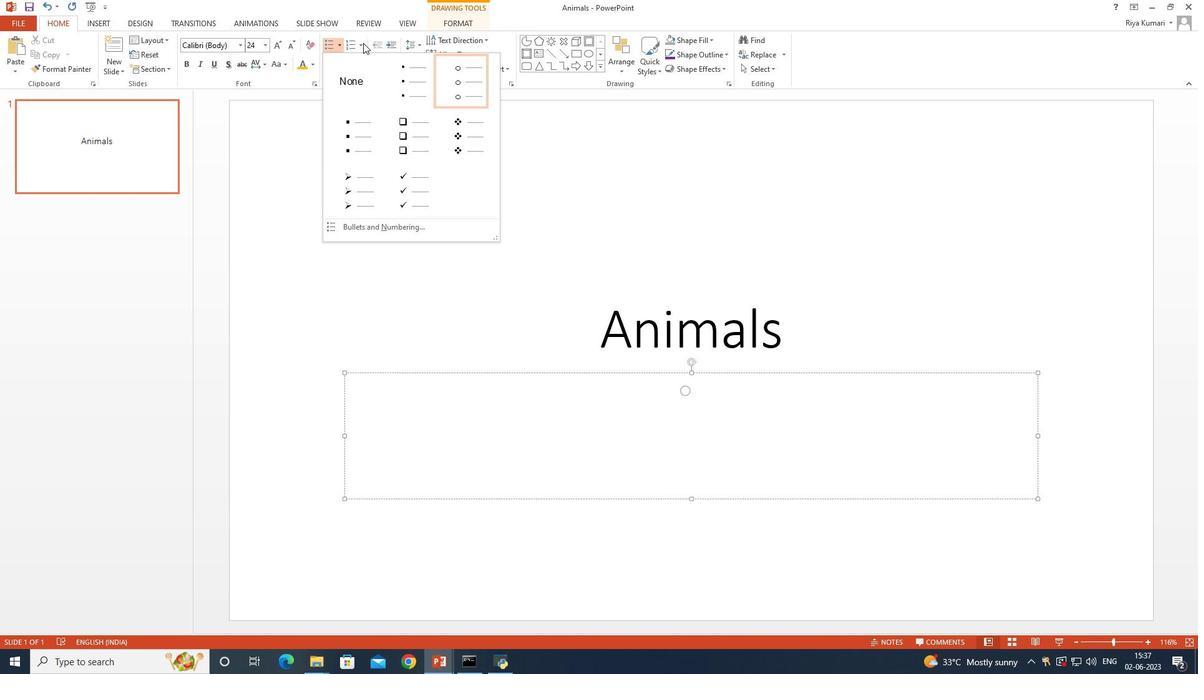 
Action: Mouse pressed left at (362, 51)
Screenshot: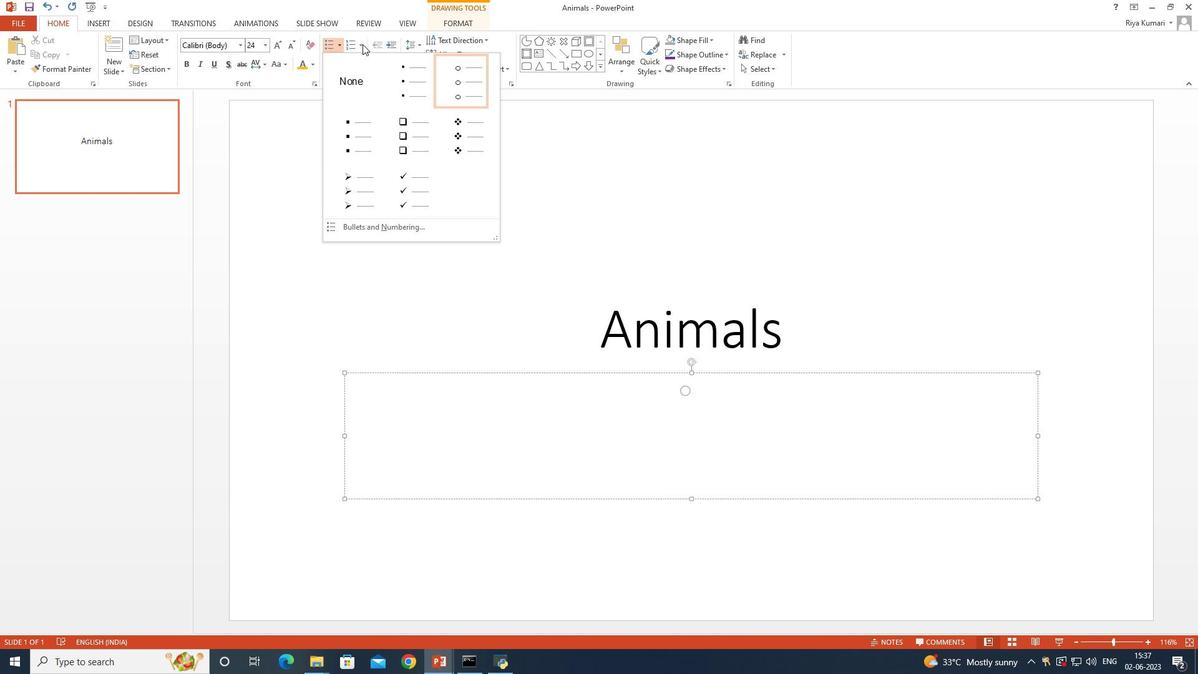 
Action: Mouse moved to (557, 170)
Screenshot: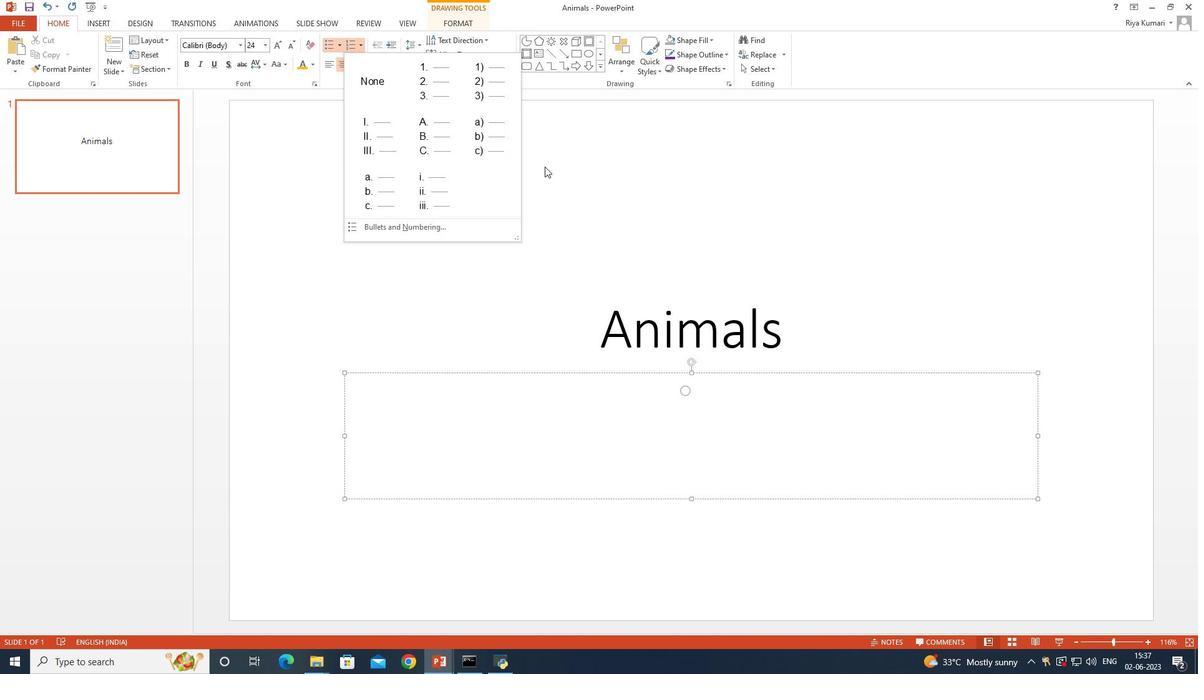 
Action: Mouse pressed left at (557, 170)
Screenshot: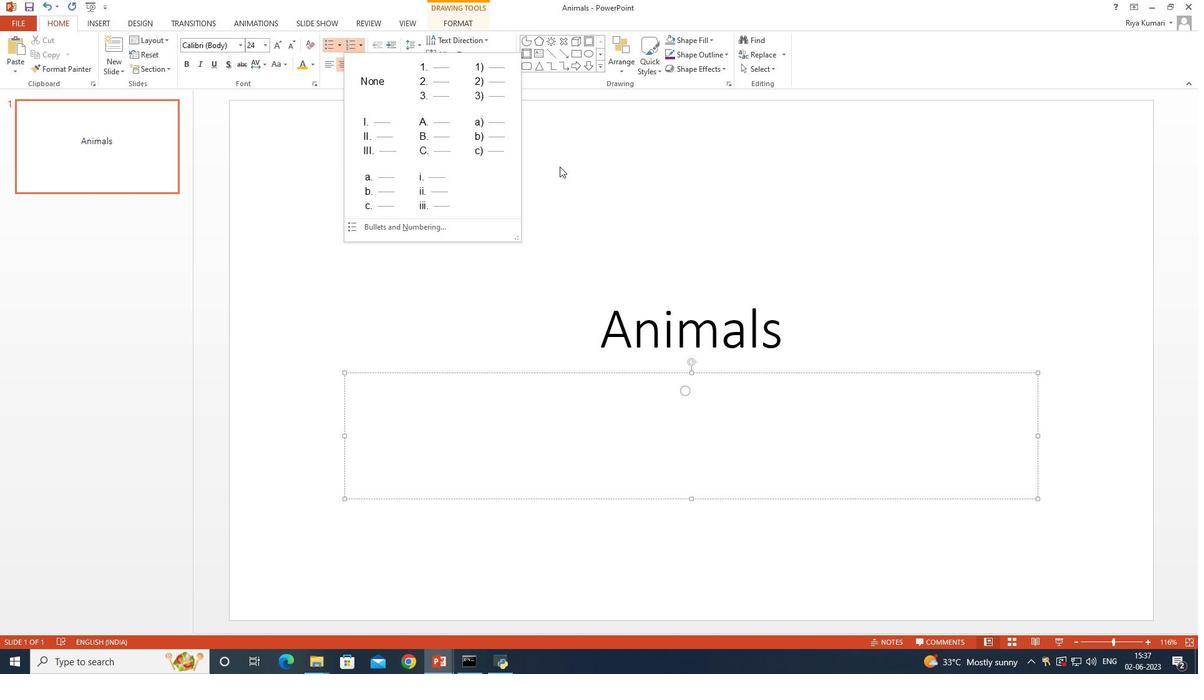 
Action: Mouse moved to (489, 252)
Screenshot: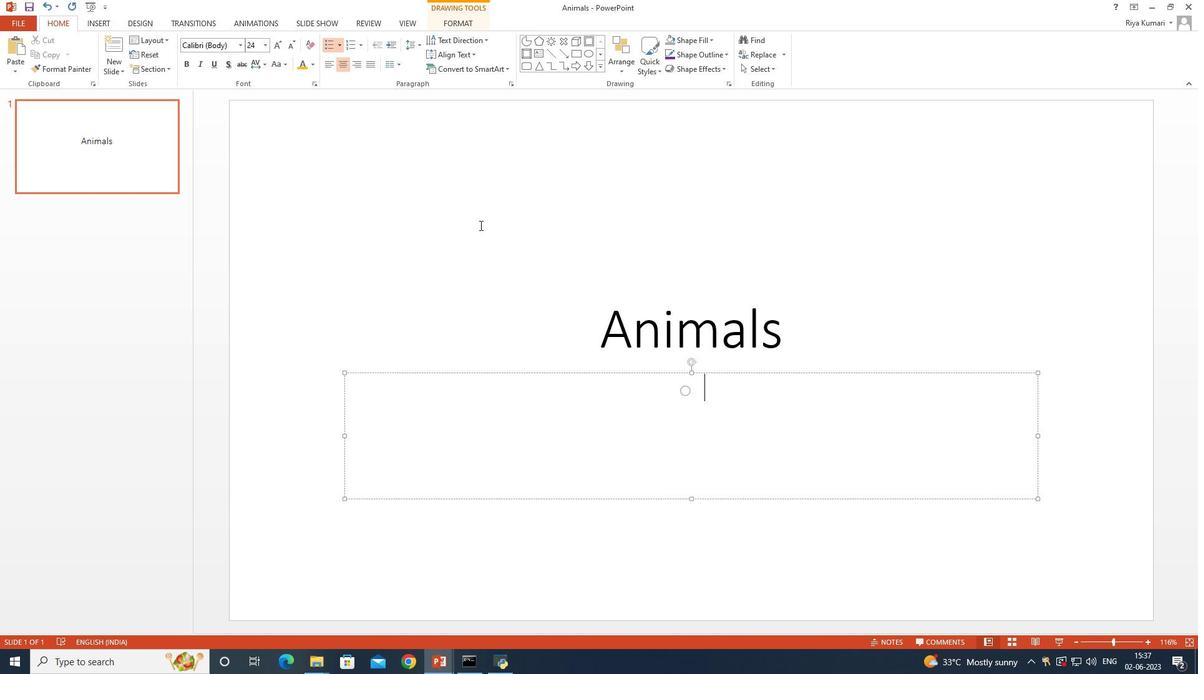 
Action: Key pressed <Key.shift><Key.shift><Key.shift><Key.shift><Key.shift><Key.shift><Key.shift><Key.shift><Key.shift><Key.shift><Key.shift><Key.shift><Key.shift><Key.shift>Line<Key.backspace><Key.backspace>on<Key.enter><Key.shift><Key.shift><Key.shift><Key.shift><Key.shift><Key.shift><Key.shift>Dolphin<Key.enter><Key.shift><Key.shift><Key.shift><Key.shift><Key.shift>Eagk<Key.backspace>le<Key.enter>
Screenshot: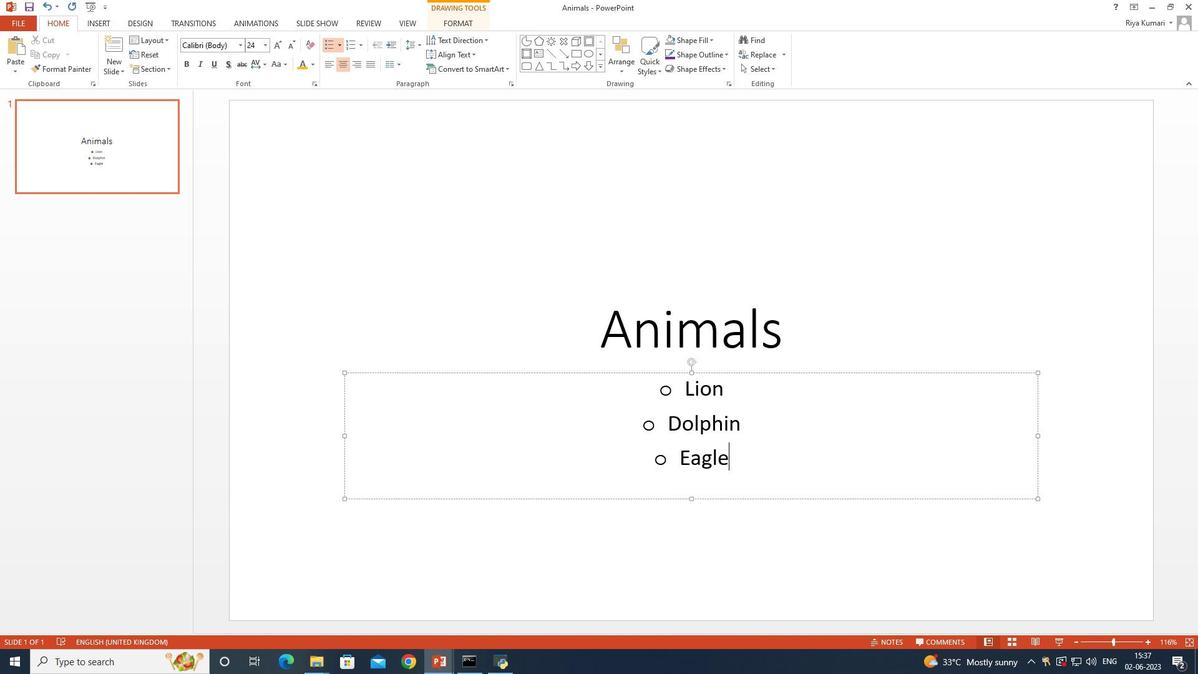 
Action: Mouse moved to (789, 323)
Screenshot: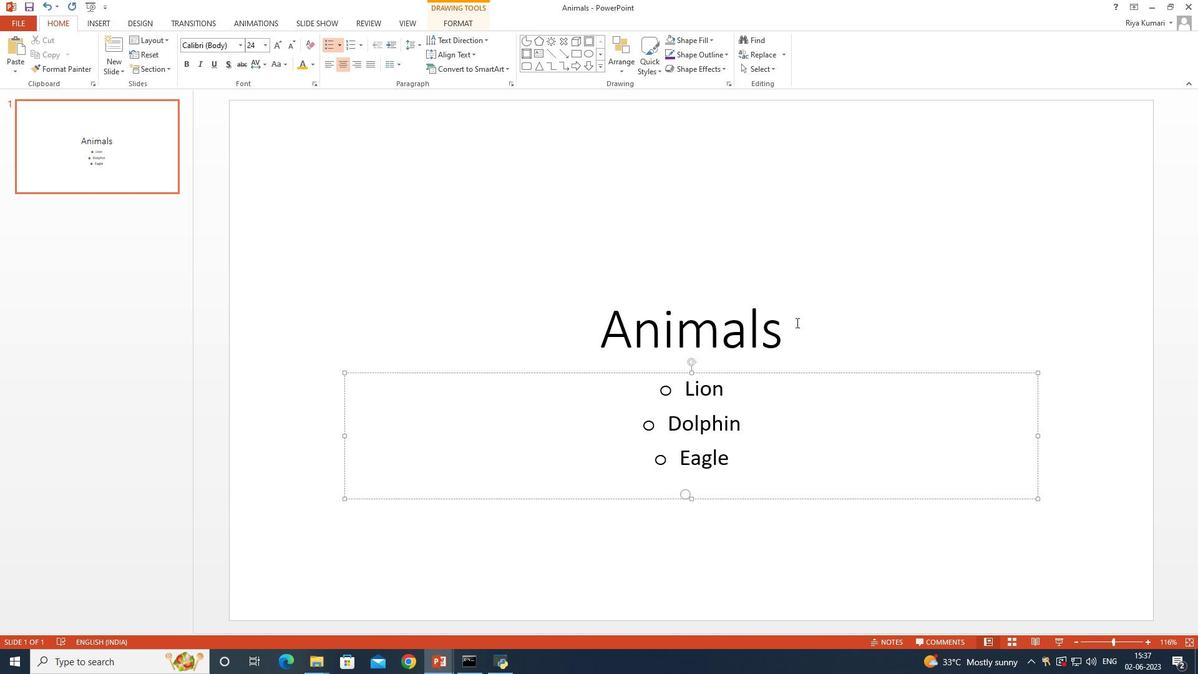 
Action: Mouse pressed left at (789, 323)
Screenshot: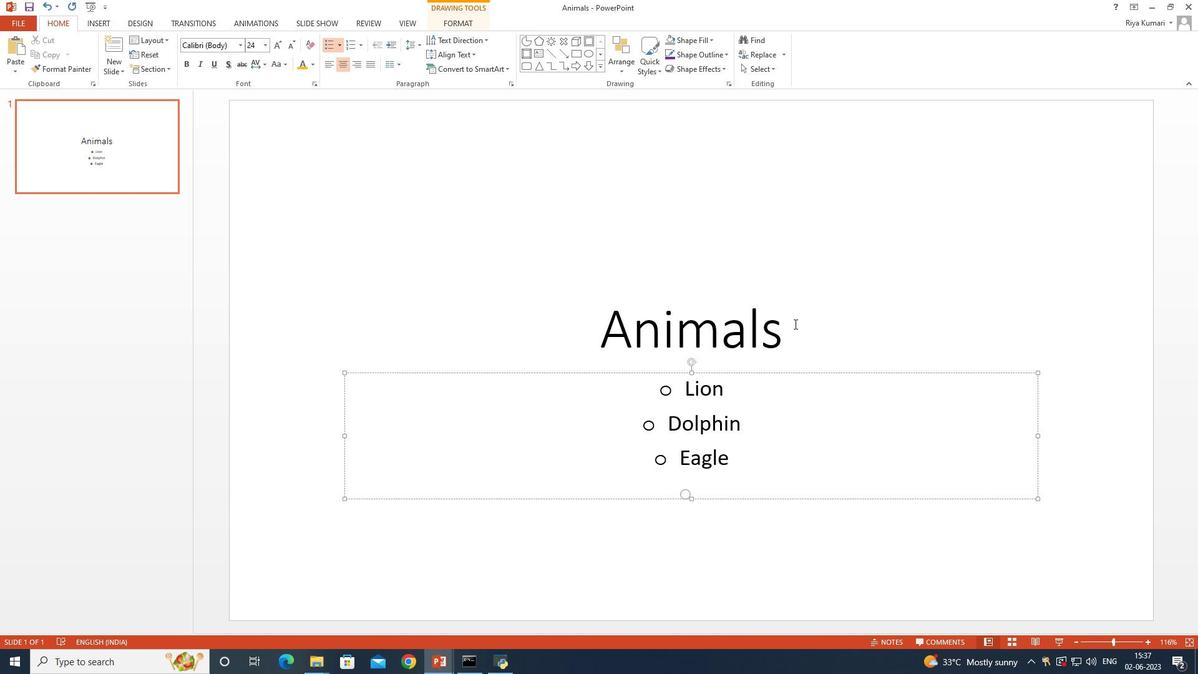 
Action: Mouse moved to (781, 325)
Screenshot: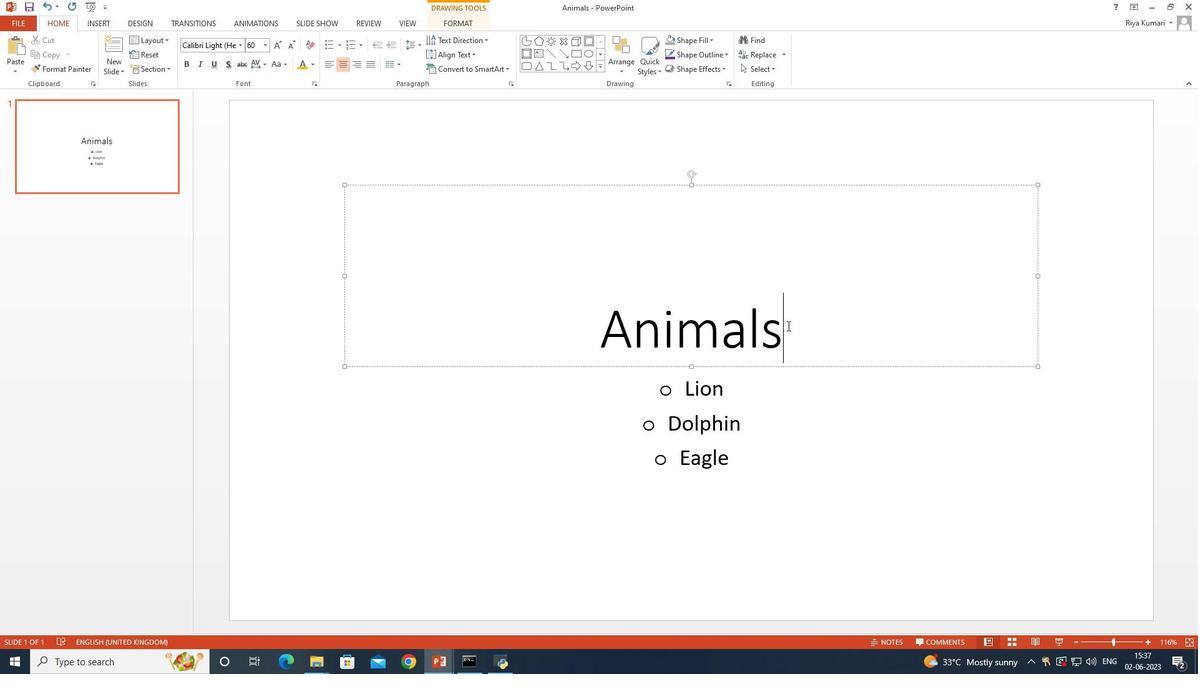
Action: Mouse pressed left at (781, 325)
Screenshot: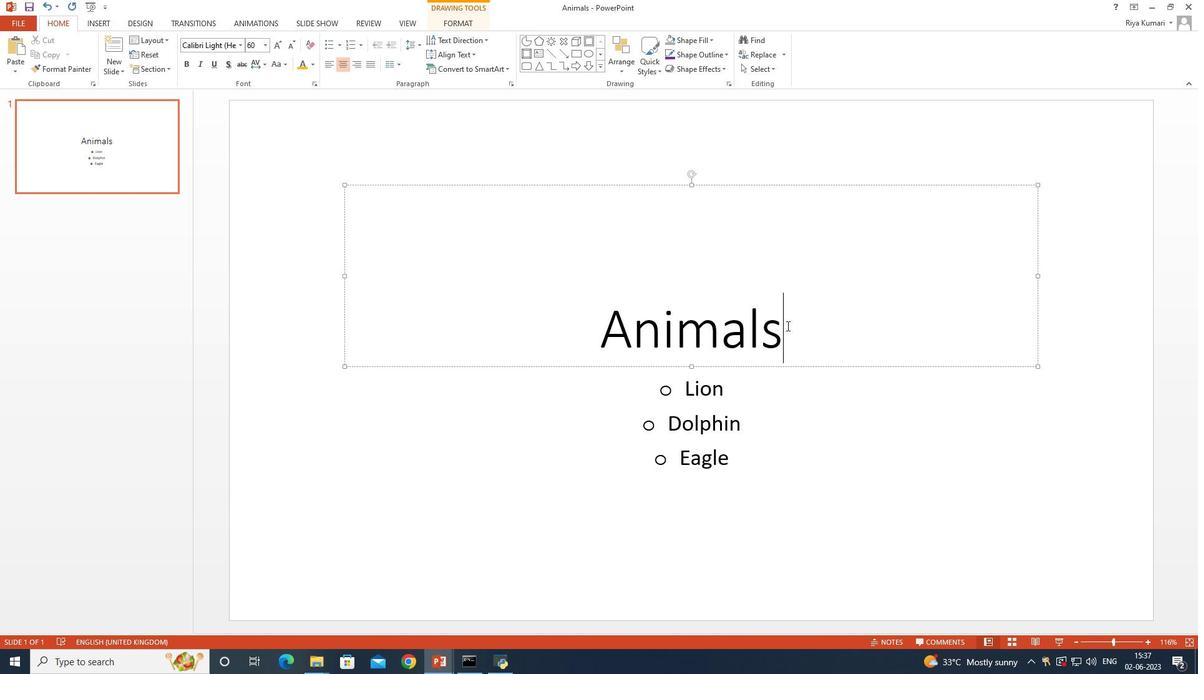 
Action: Mouse moved to (717, 317)
Screenshot: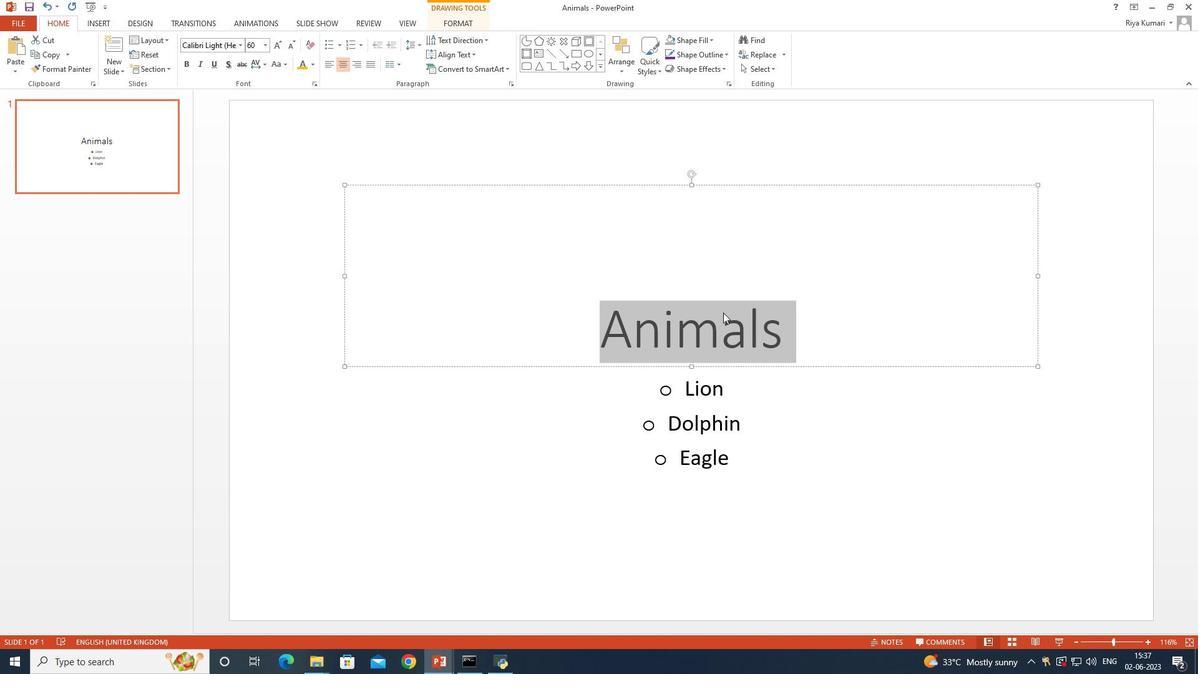 
Action: Mouse pressed right at (717, 317)
Screenshot: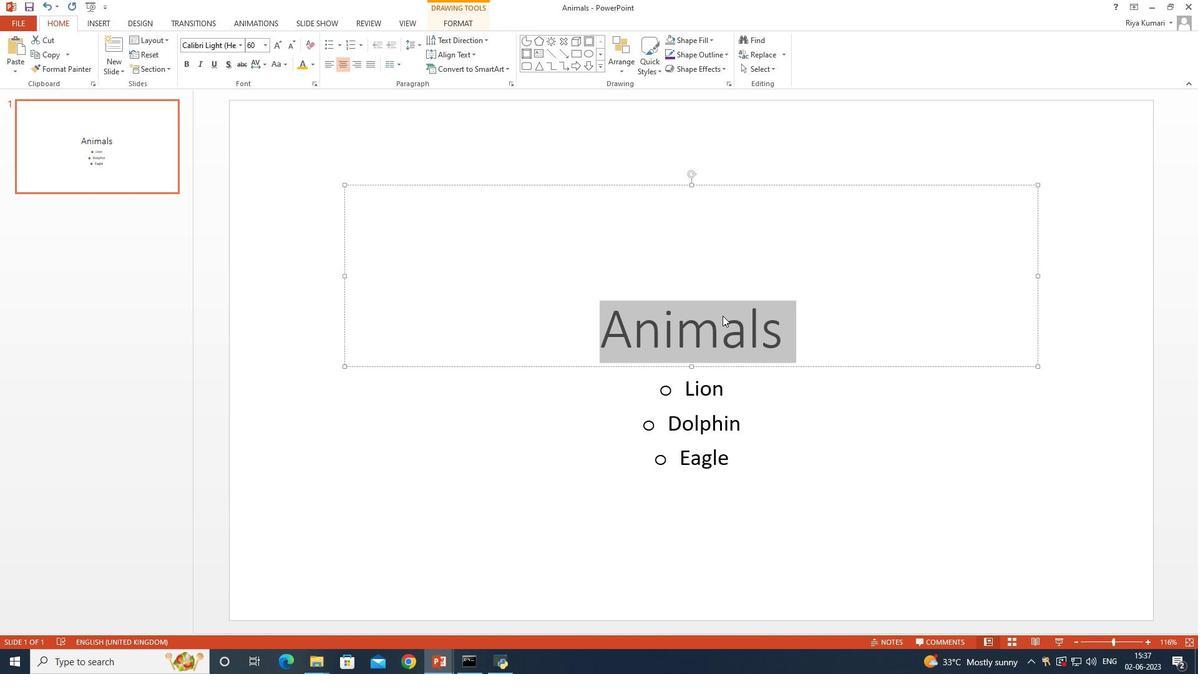 
Action: Mouse moved to (825, 294)
Screenshot: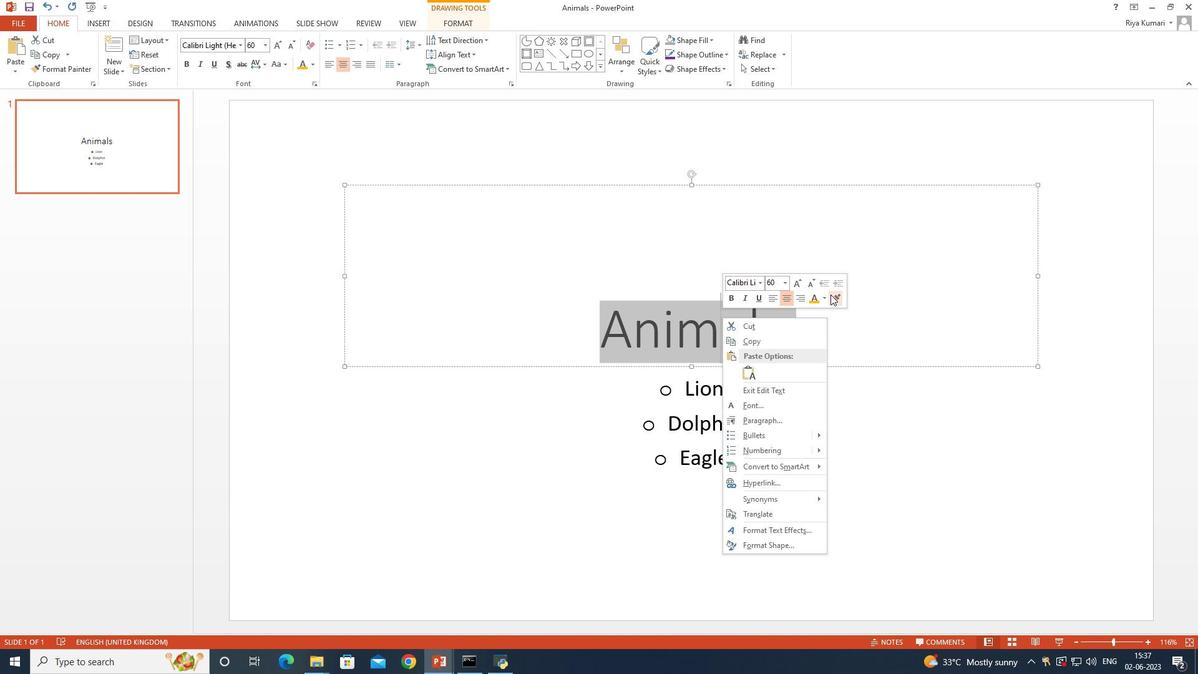 
Action: Mouse pressed left at (825, 294)
Screenshot: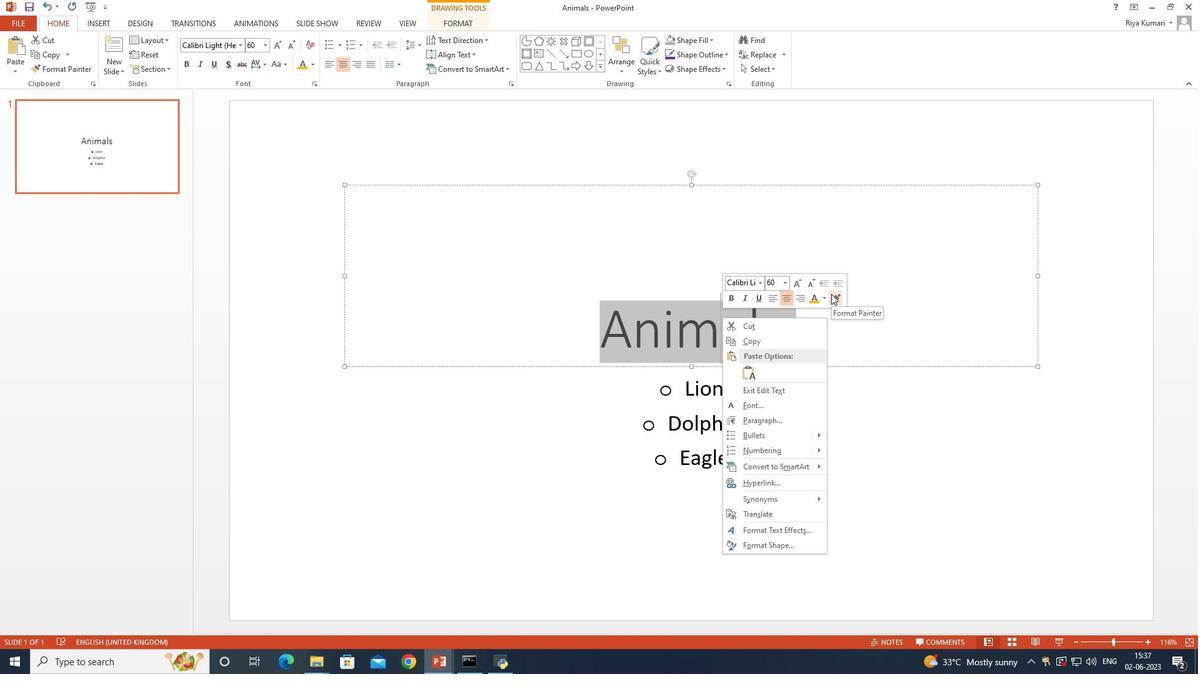 
Action: Mouse moved to (820, 296)
Screenshot: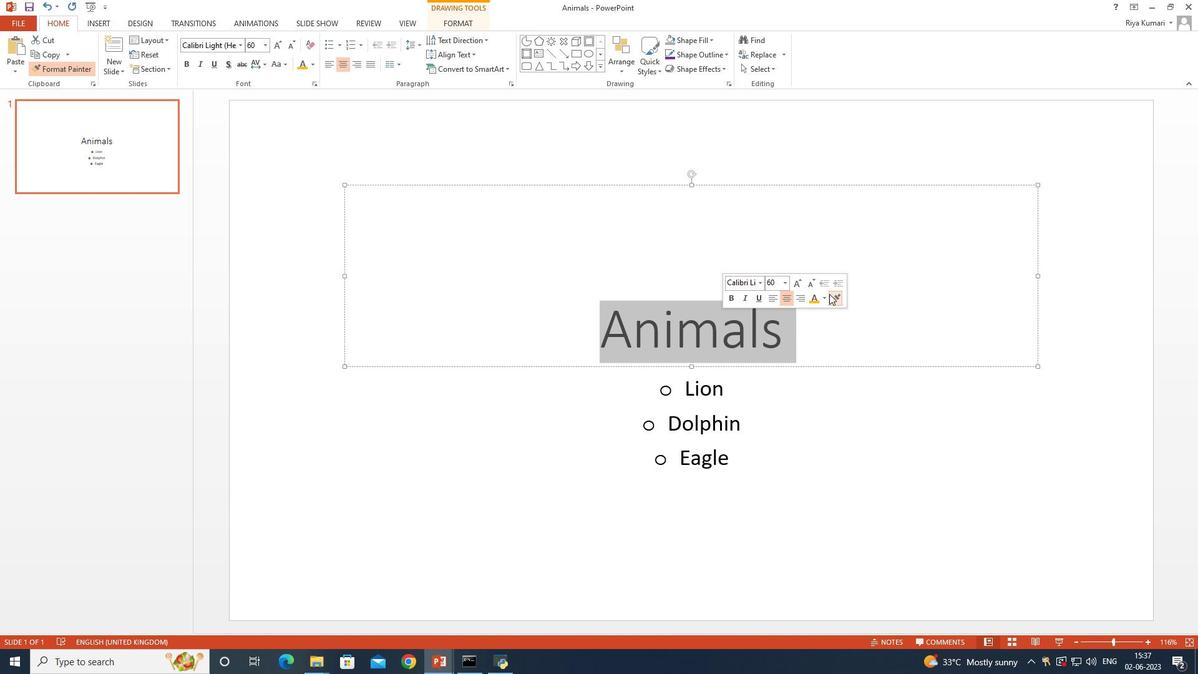 
Action: Mouse pressed left at (820, 296)
Screenshot: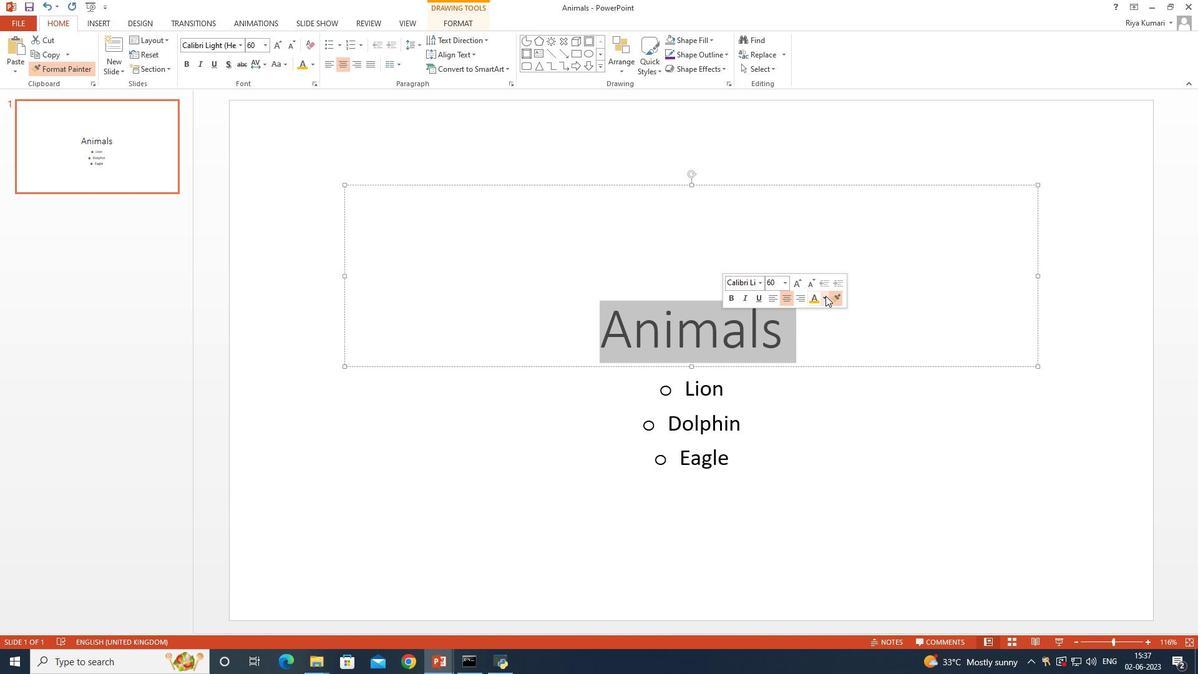 
Action: Mouse moved to (902, 325)
Screenshot: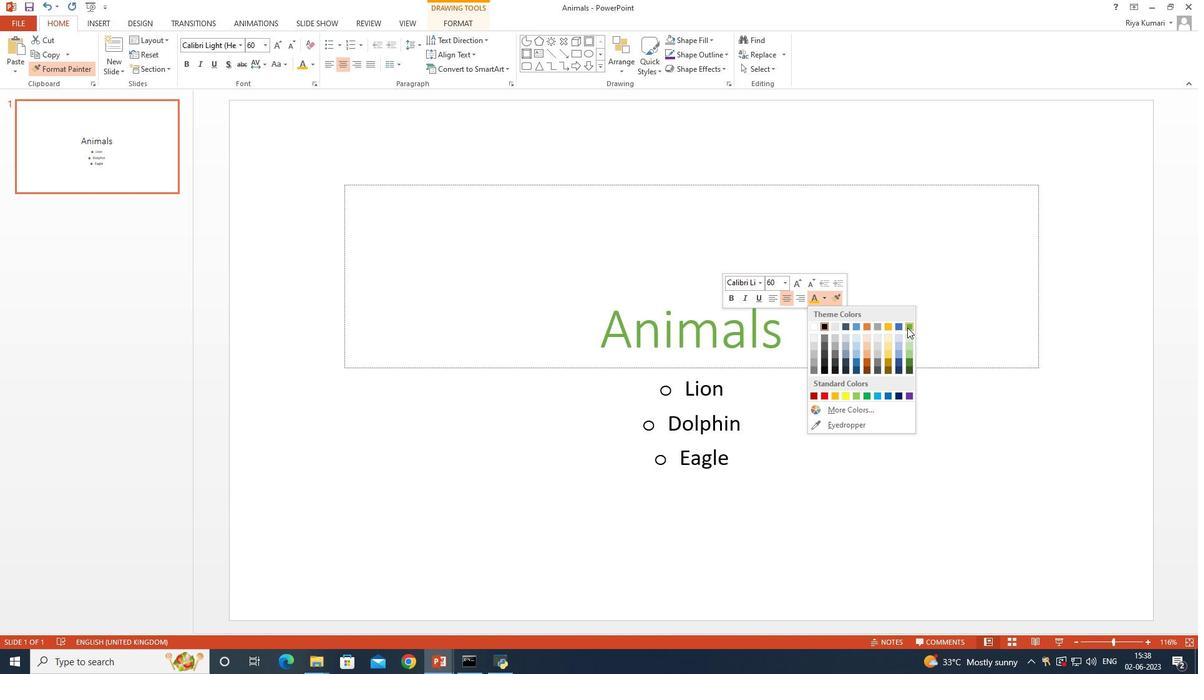 
Action: Mouse pressed left at (902, 325)
Screenshot: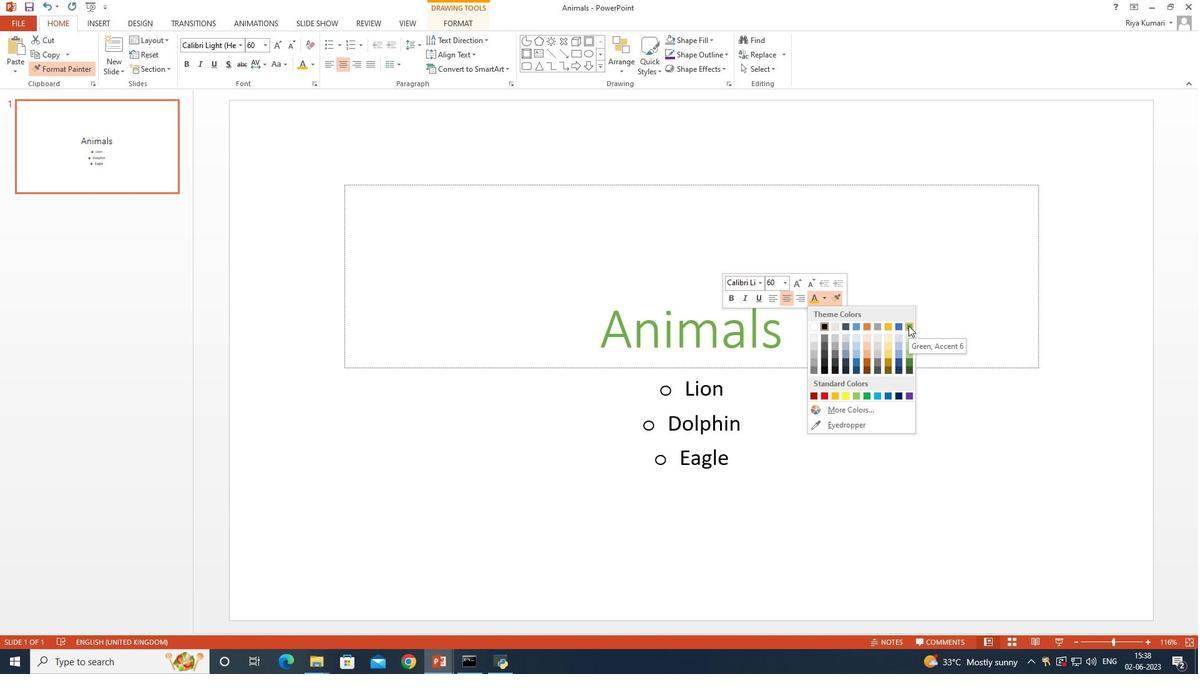 
Action: Mouse moved to (265, 54)
Screenshot: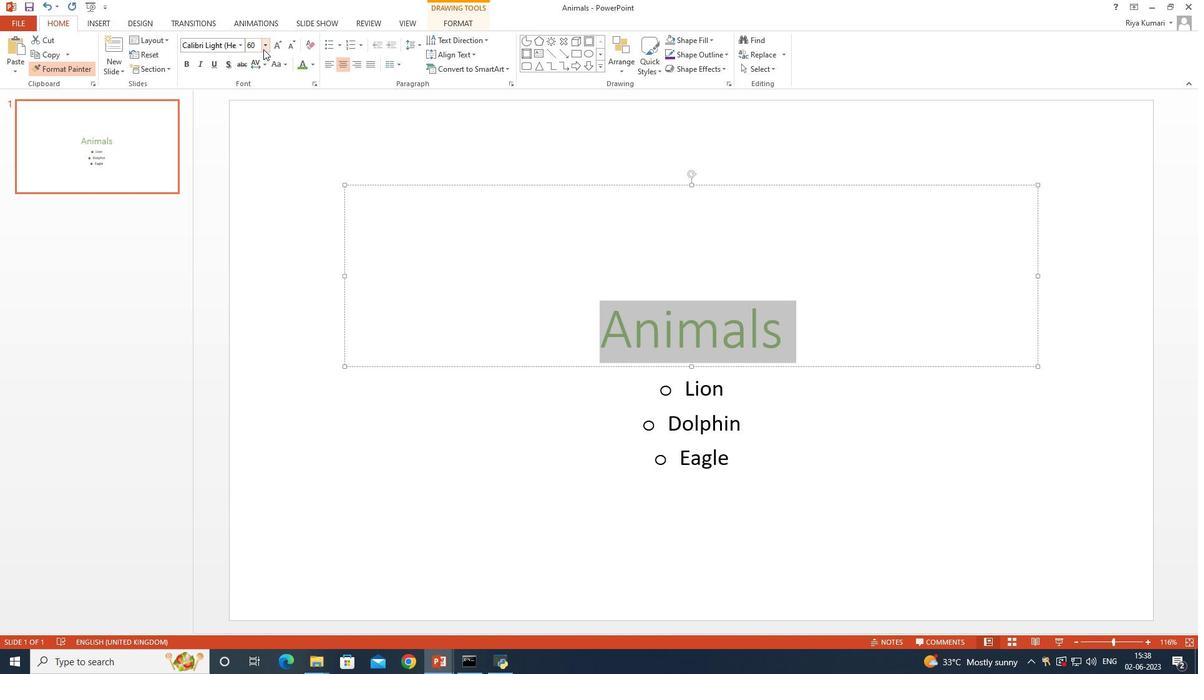 
Action: Mouse pressed left at (265, 54)
Screenshot: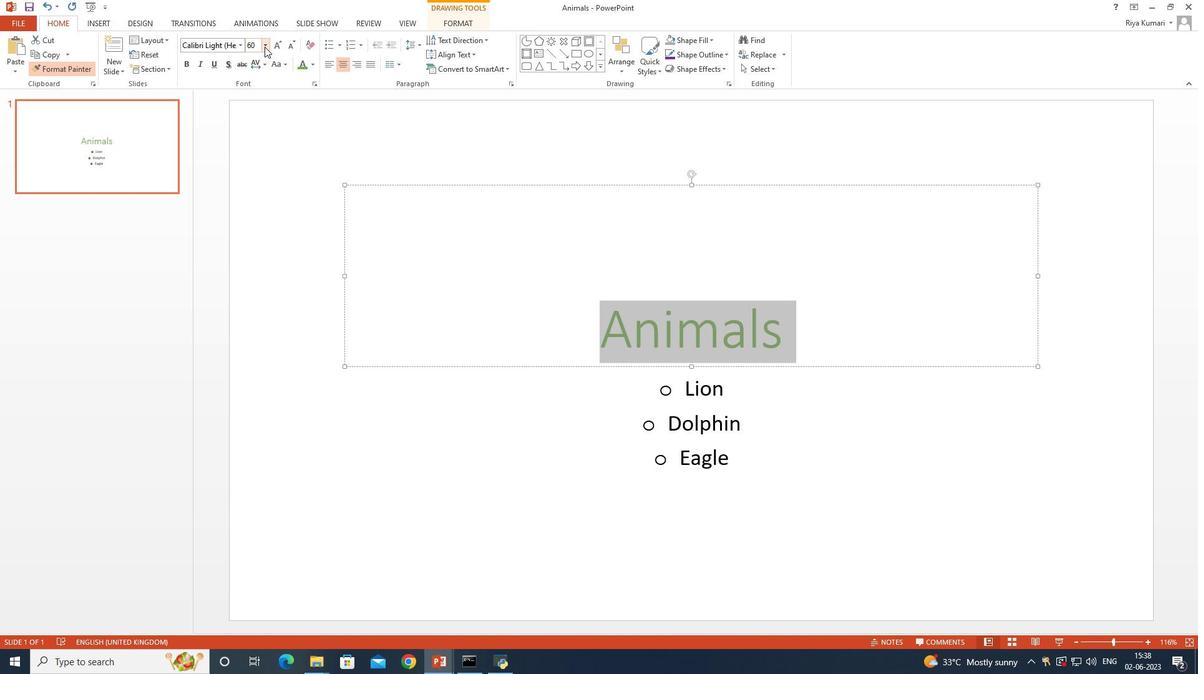 
Action: Mouse moved to (253, 155)
Screenshot: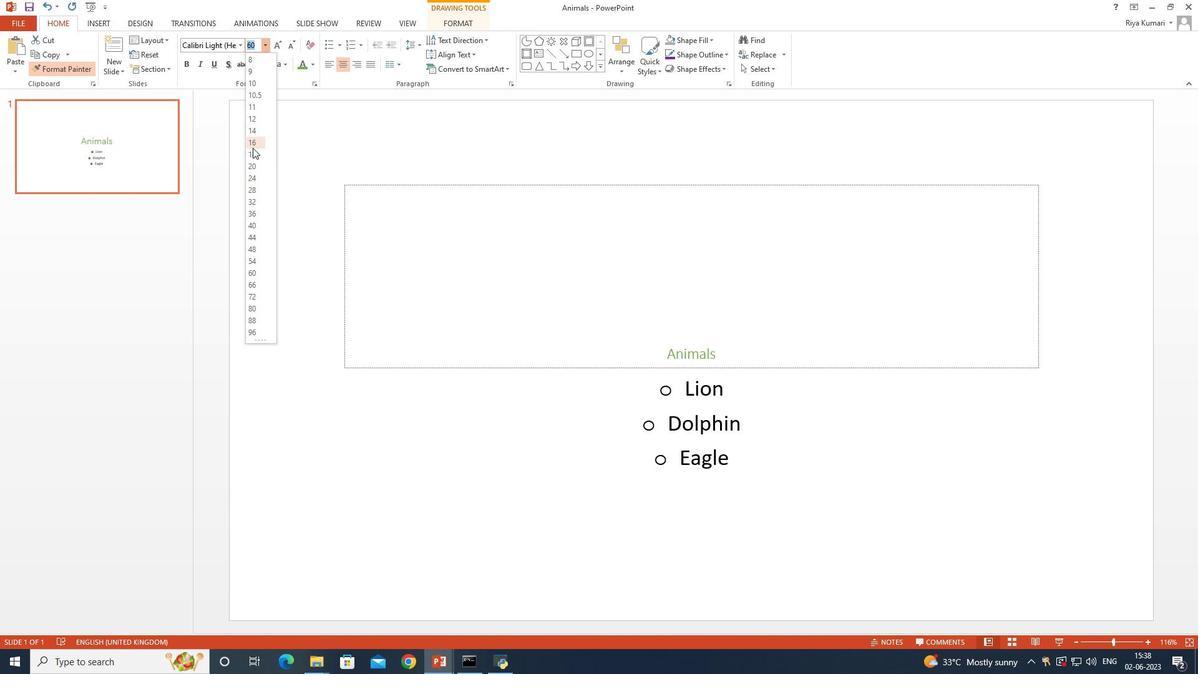 
Action: Mouse pressed left at (253, 155)
Screenshot: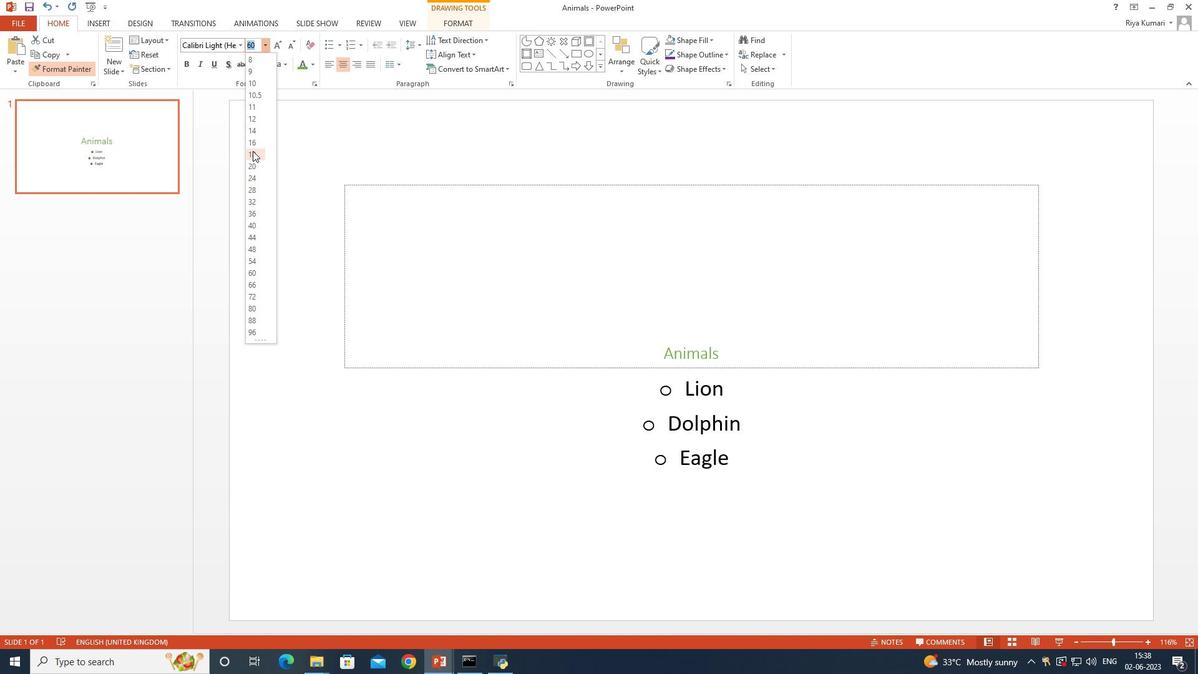 
Action: Mouse moved to (211, 71)
Screenshot: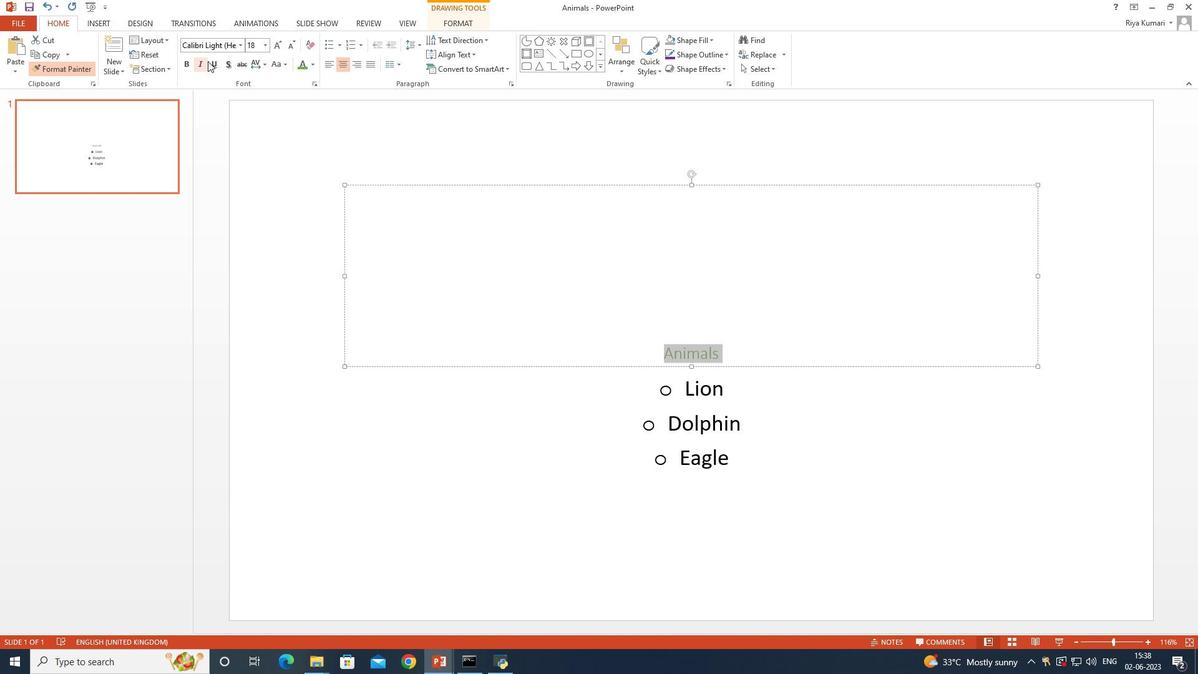 
Action: Mouse pressed left at (211, 71)
Screenshot: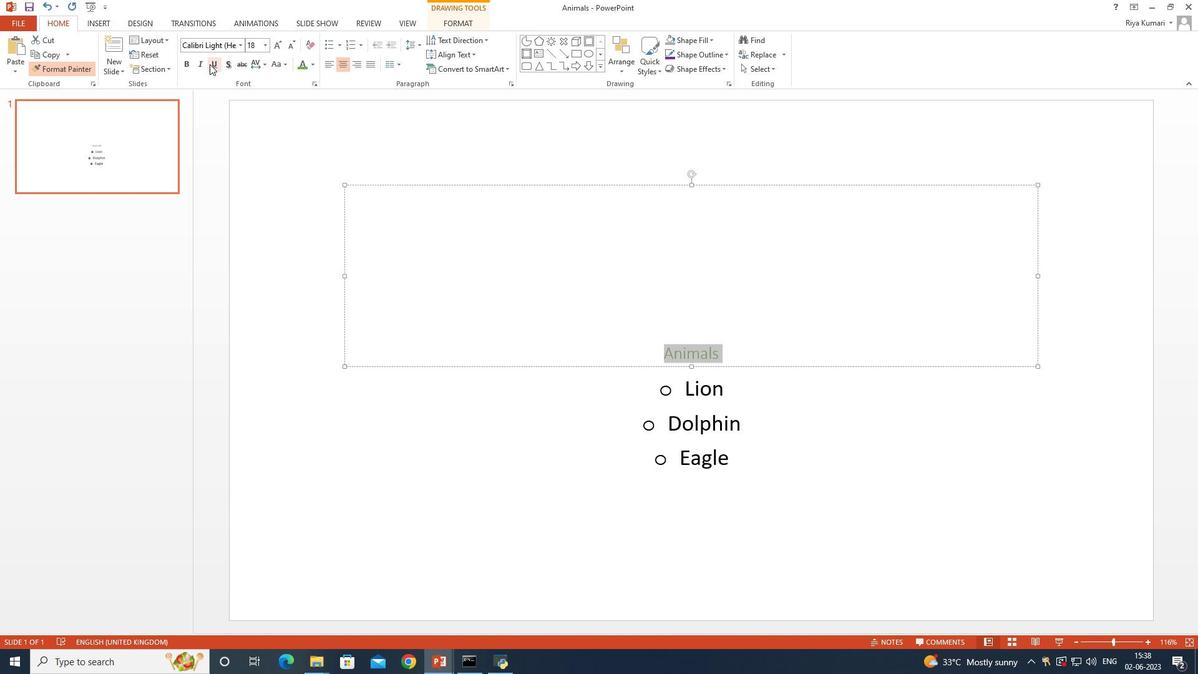 
Action: Mouse moved to (817, 245)
Screenshot: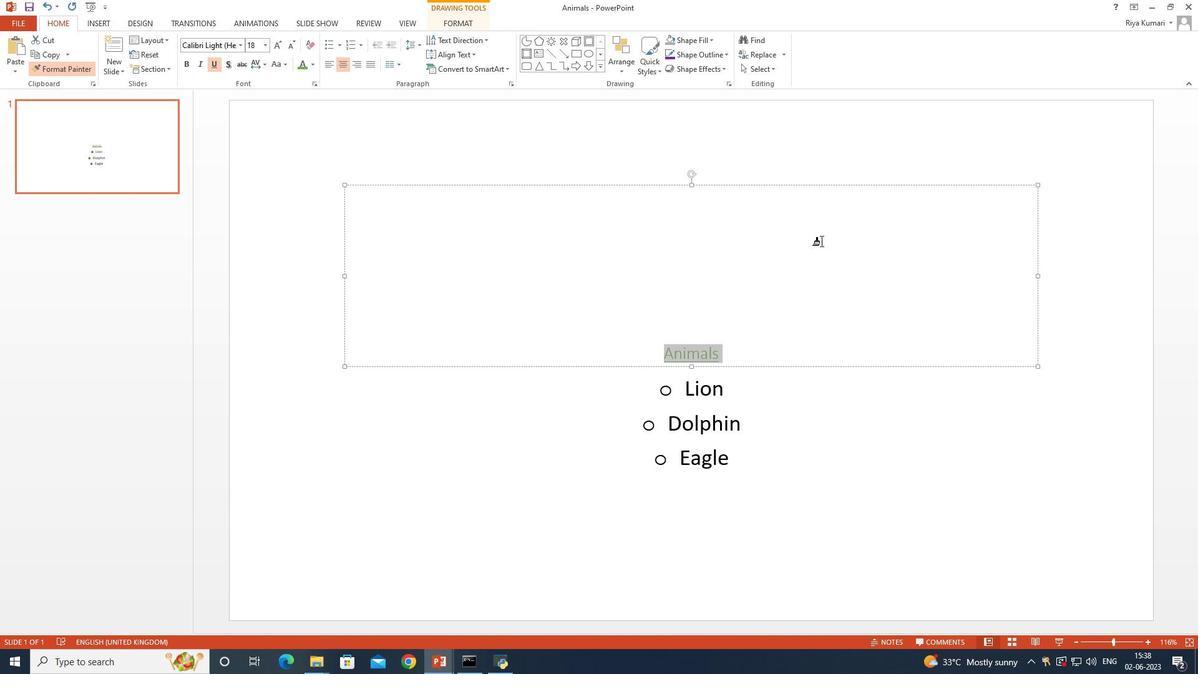 
Action: Mouse pressed left at (817, 245)
Screenshot: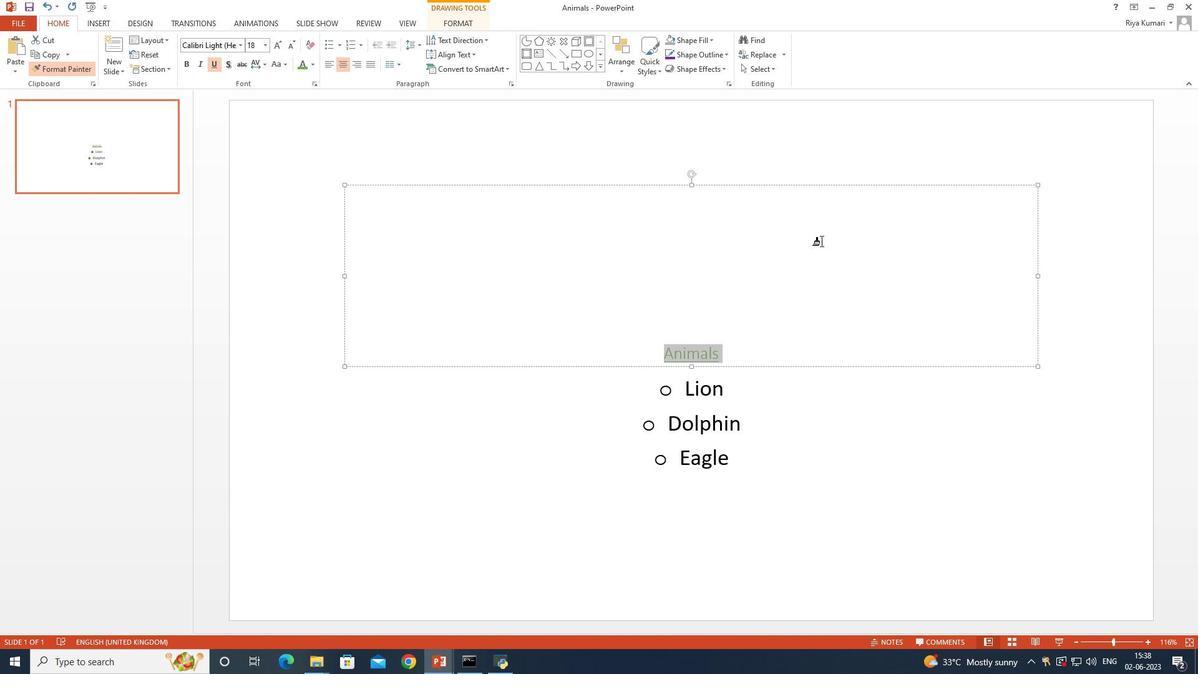 
Action: Mouse moved to (800, 264)
Screenshot: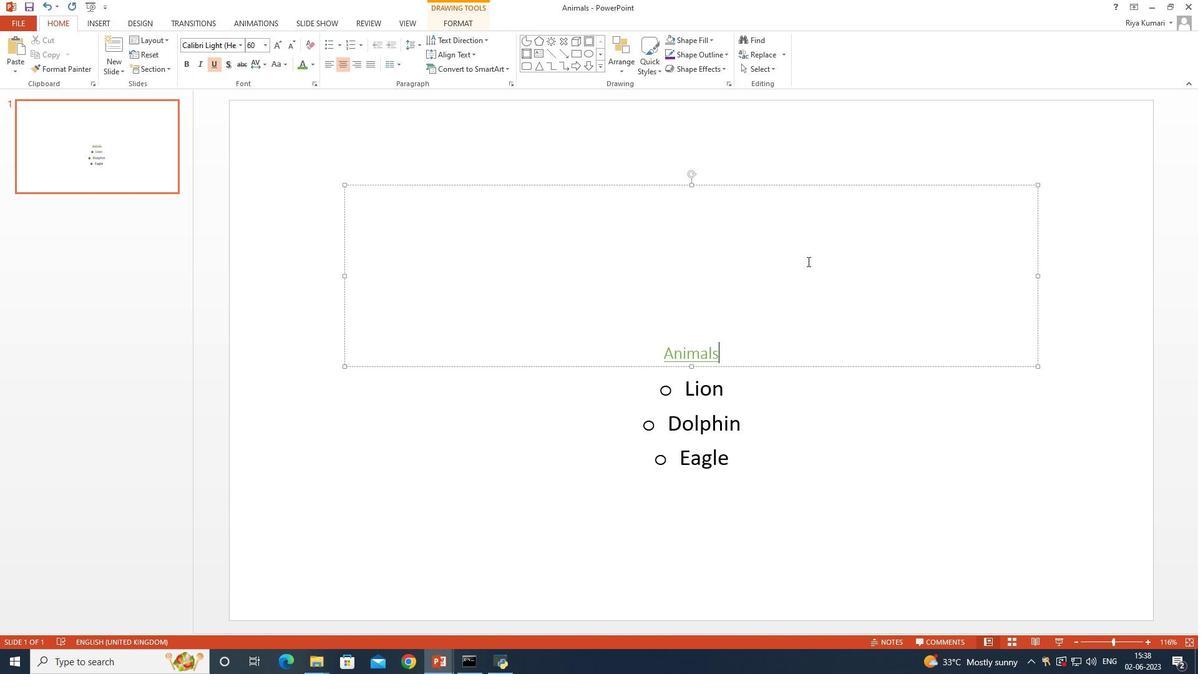 
